 Task: Search one way flight ticket for 1 adult, 5 children, 2 infants in seat and 1 infant on lap in first from Hagerstown: Hagerstown Regional Airport (richard A. Henson Field) to Jacksonville: Albert J. Ellis Airport on 5-3-2023. Choice of flights is Royal air maroc. Number of bags: 1 checked bag. Price is upto 100000. Outbound departure time preference is 21:45.
Action: Mouse moved to (275, 394)
Screenshot: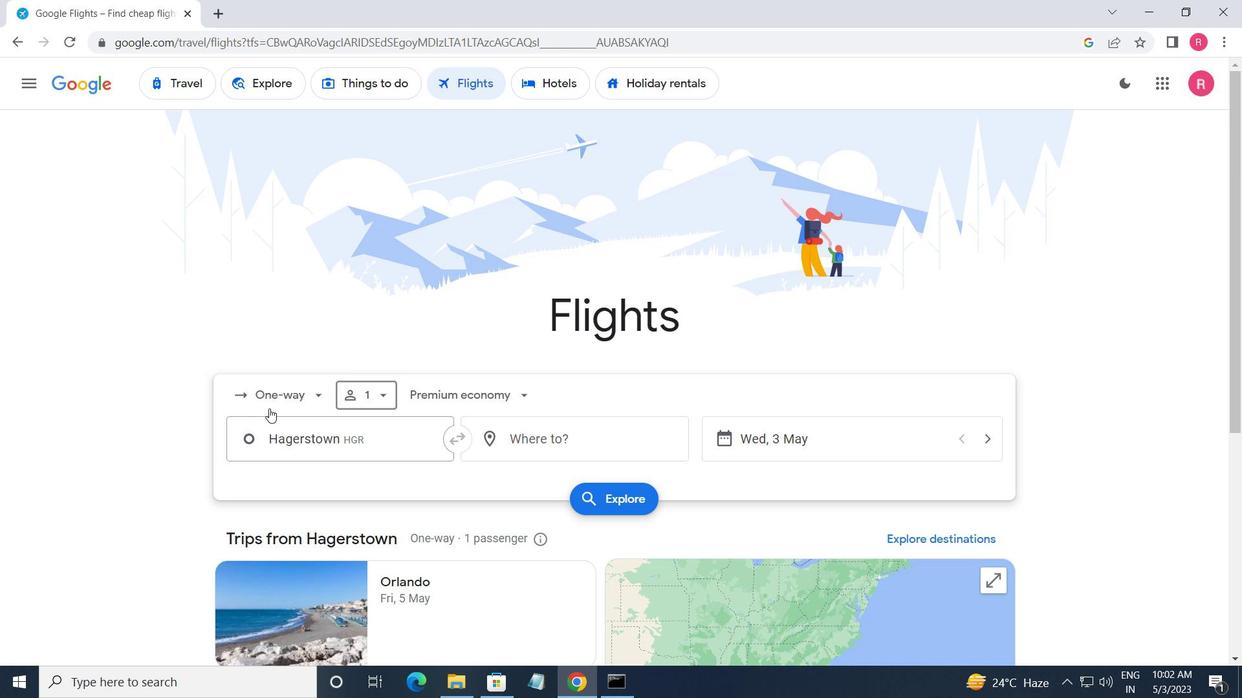 
Action: Mouse pressed left at (275, 394)
Screenshot: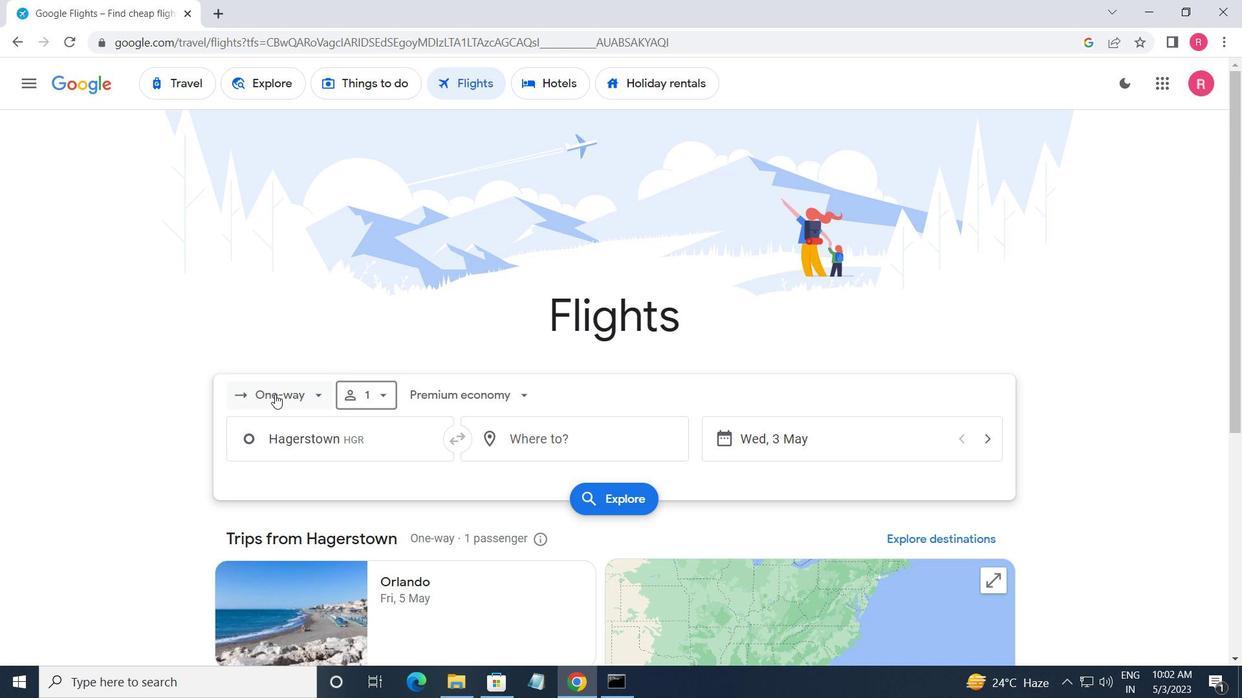 
Action: Mouse moved to (319, 471)
Screenshot: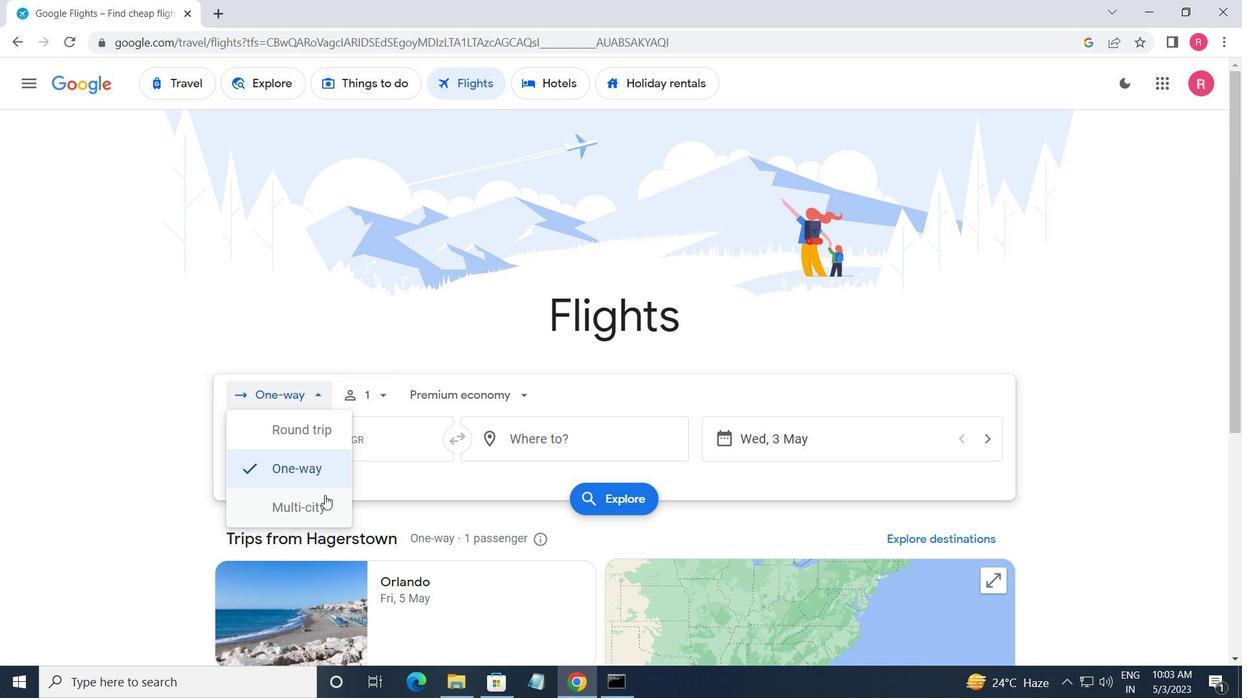 
Action: Mouse pressed left at (319, 471)
Screenshot: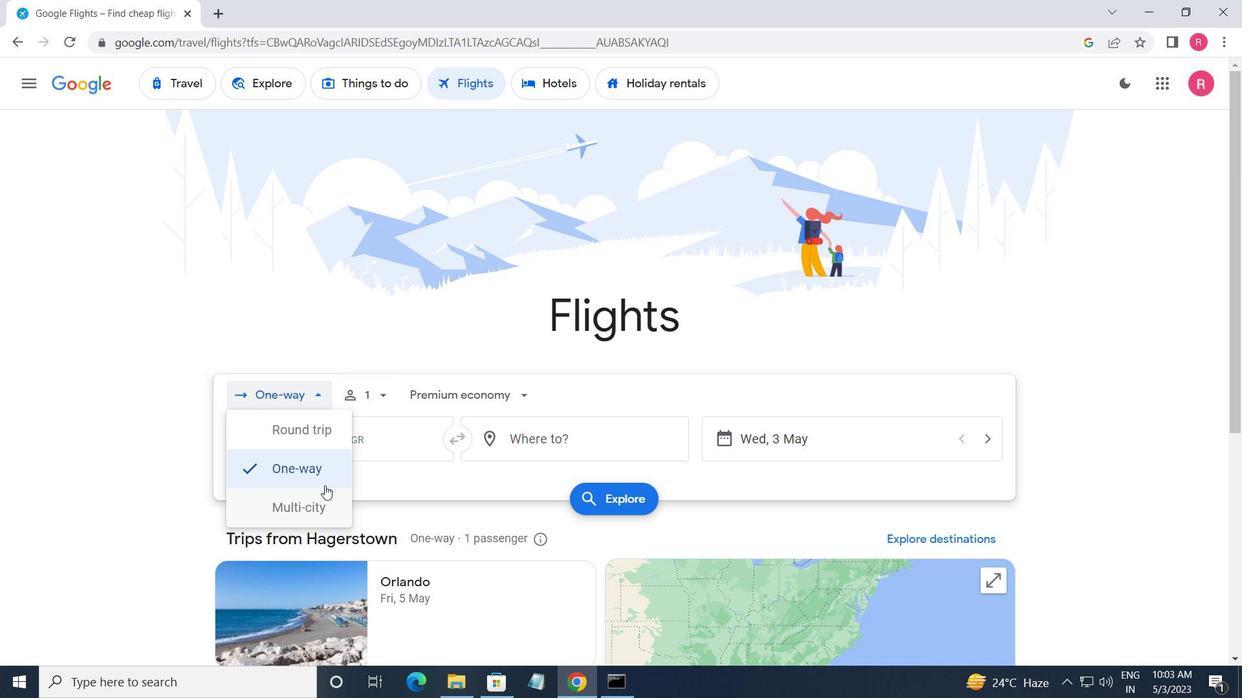 
Action: Mouse moved to (368, 408)
Screenshot: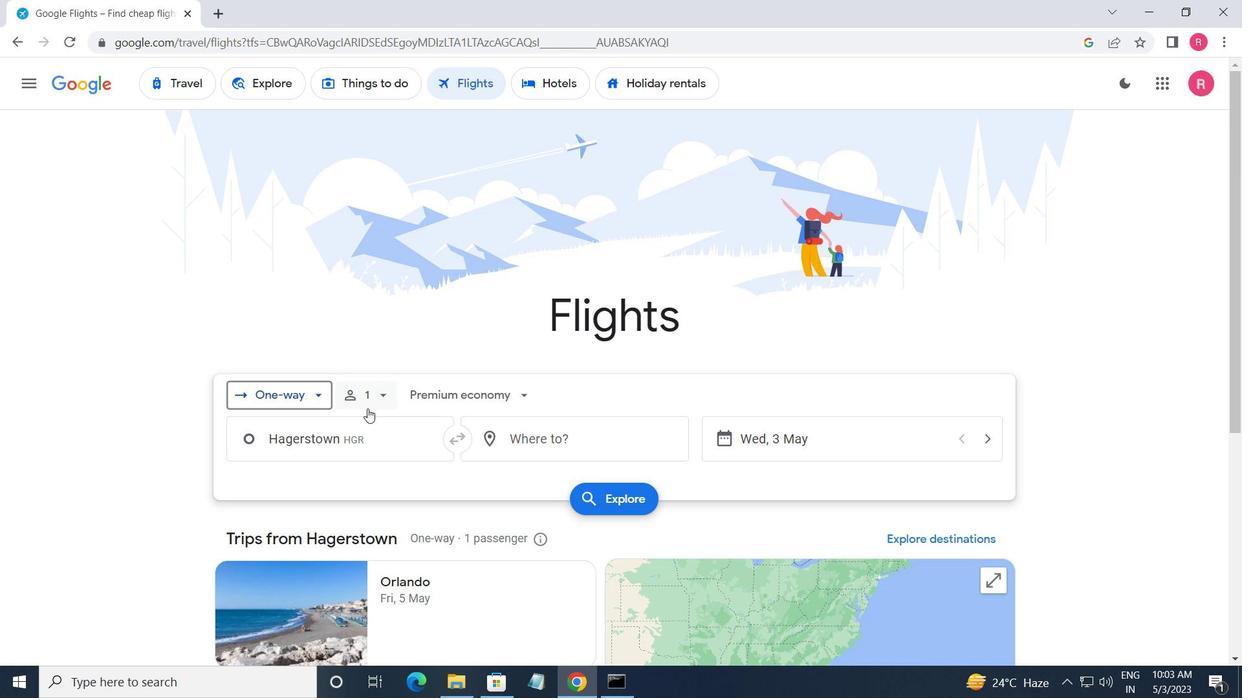 
Action: Mouse pressed left at (368, 408)
Screenshot: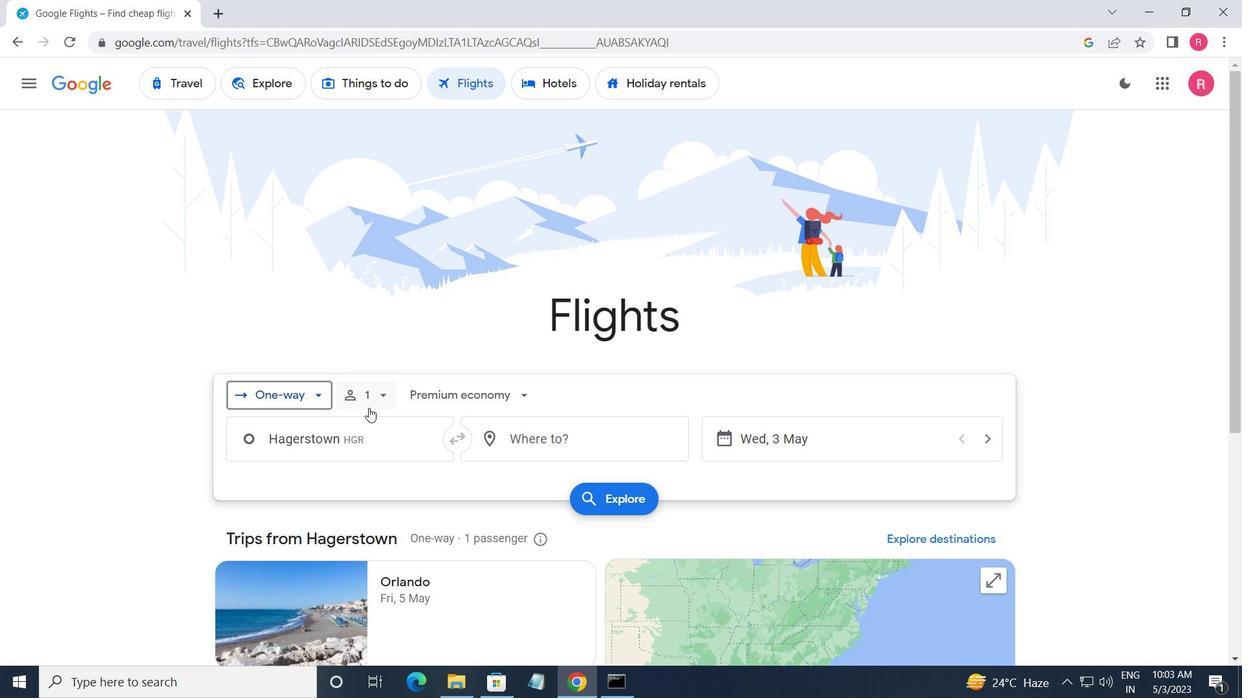 
Action: Mouse moved to (507, 483)
Screenshot: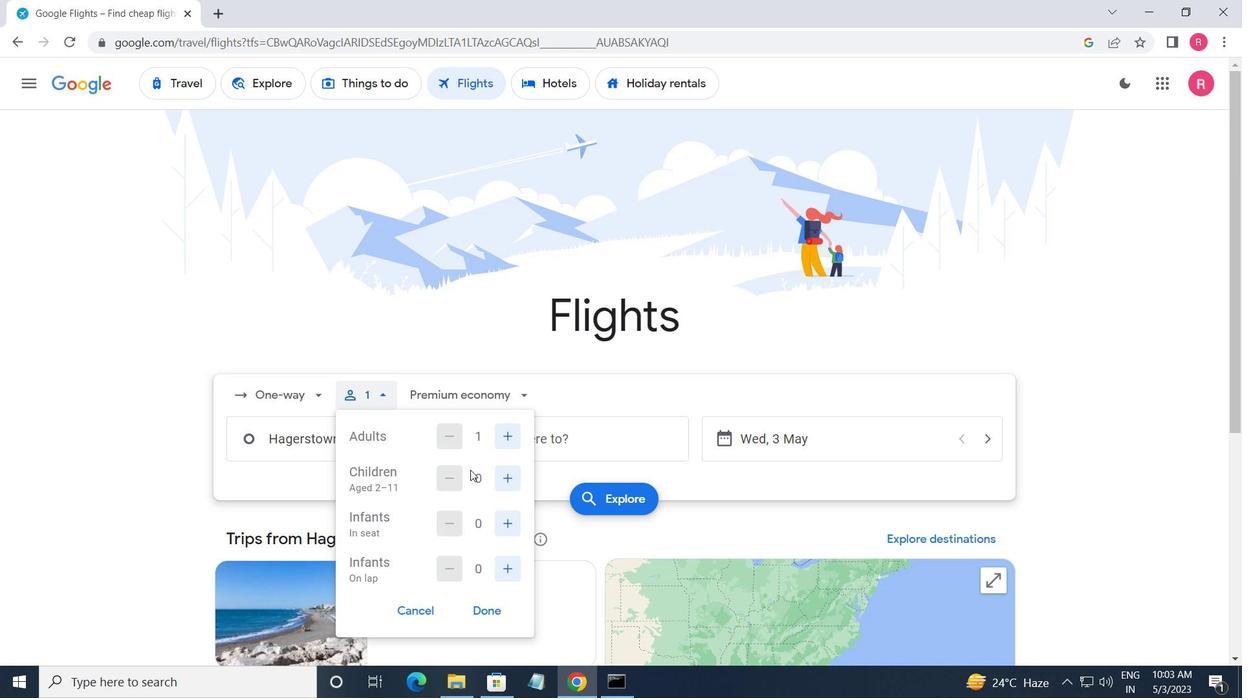 
Action: Mouse pressed left at (507, 483)
Screenshot: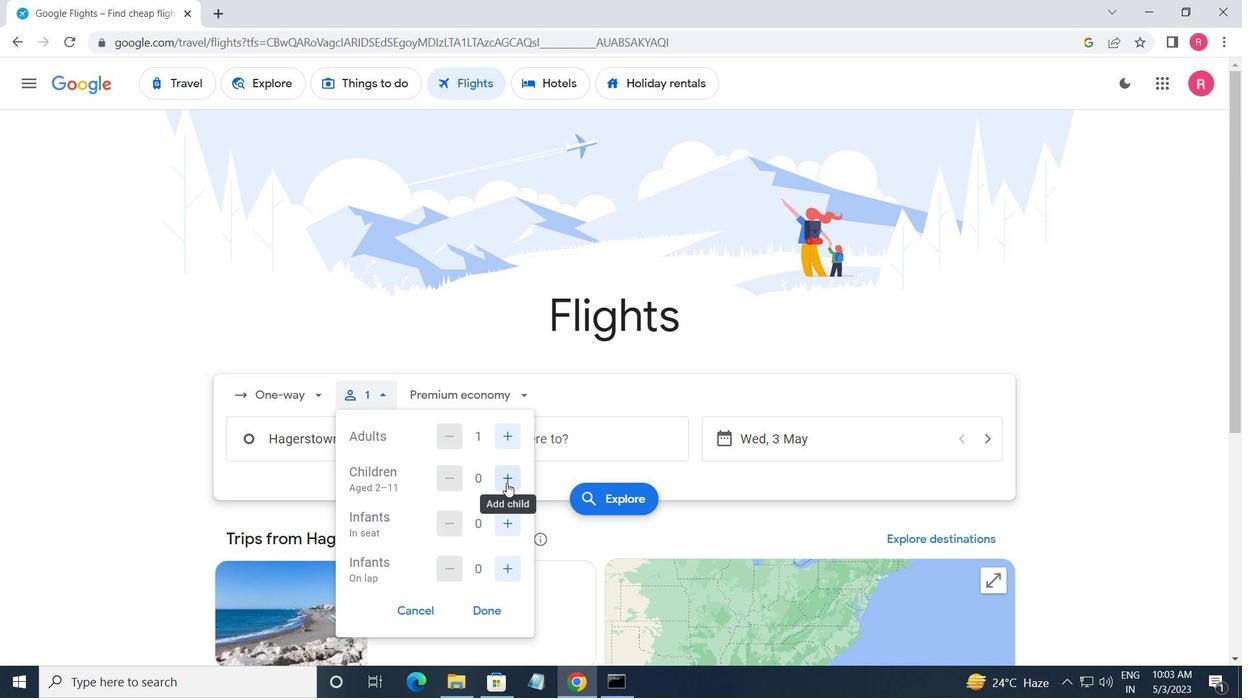 
Action: Mouse pressed left at (507, 483)
Screenshot: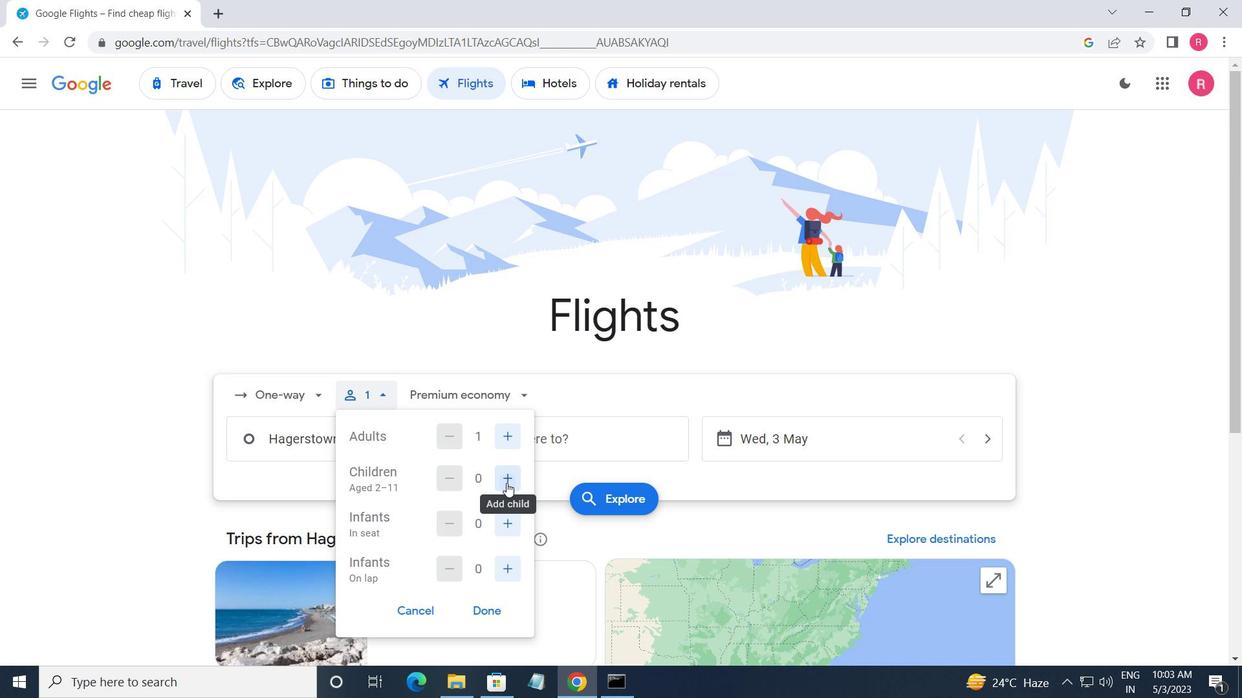 
Action: Mouse pressed left at (507, 483)
Screenshot: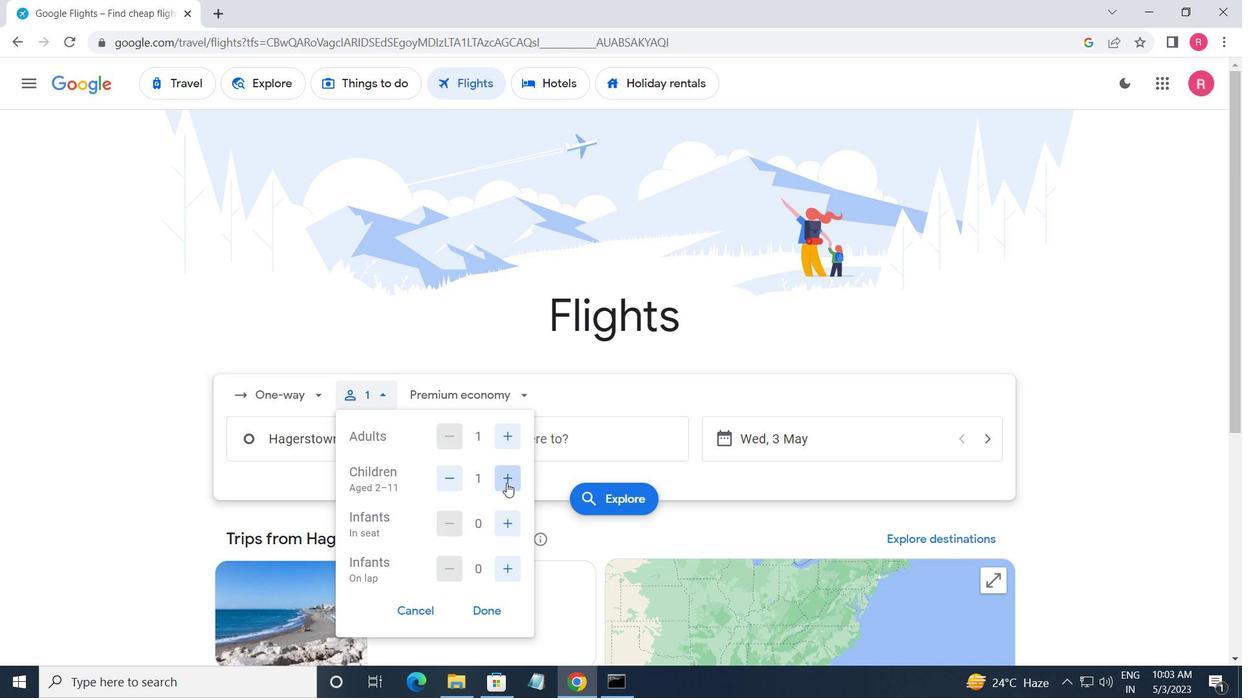 
Action: Mouse moved to (508, 483)
Screenshot: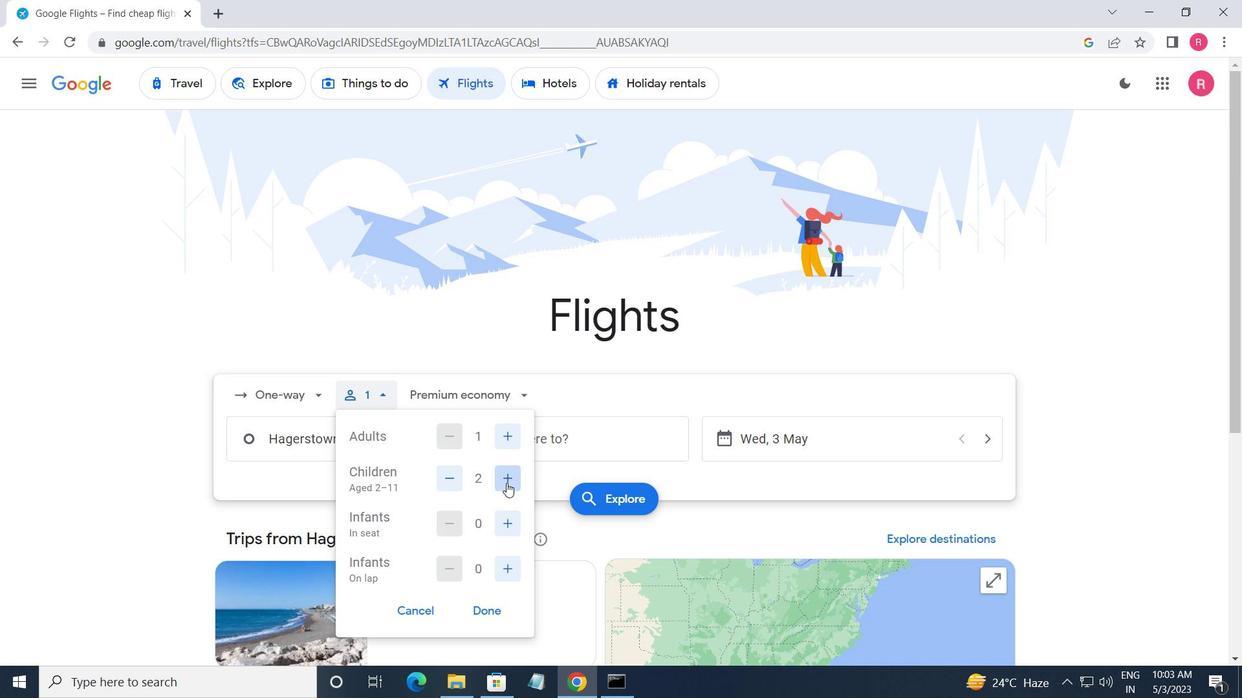 
Action: Mouse pressed left at (508, 483)
Screenshot: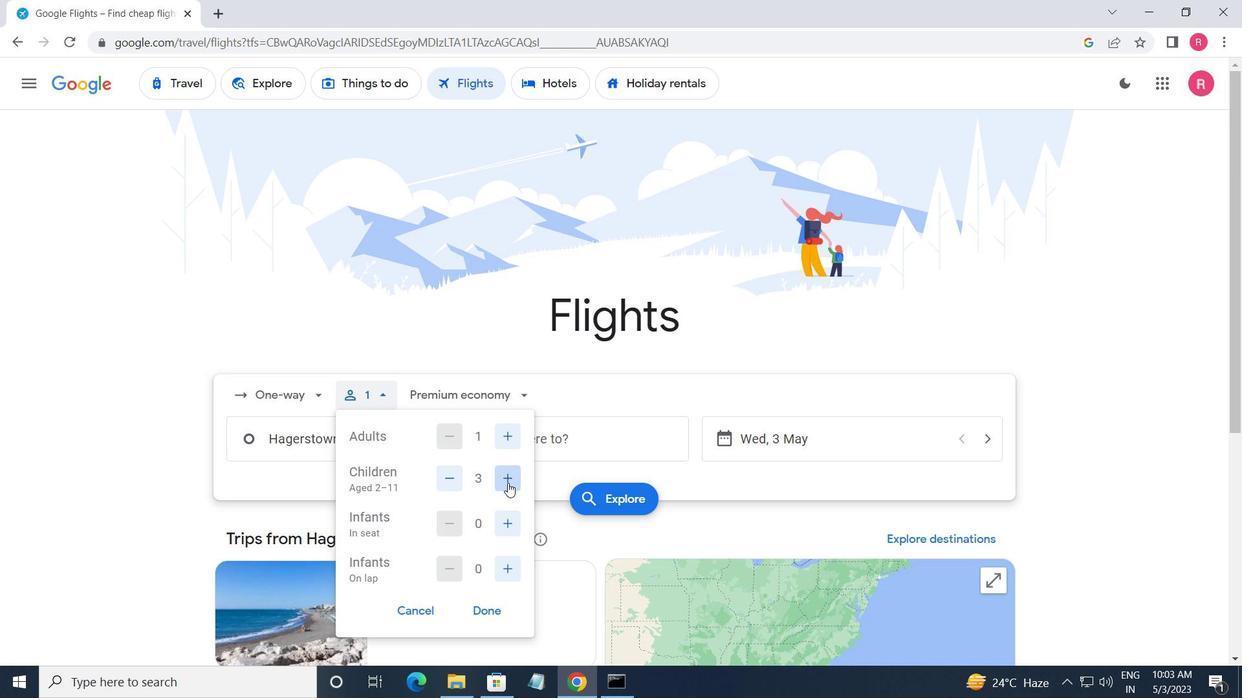 
Action: Mouse pressed left at (508, 483)
Screenshot: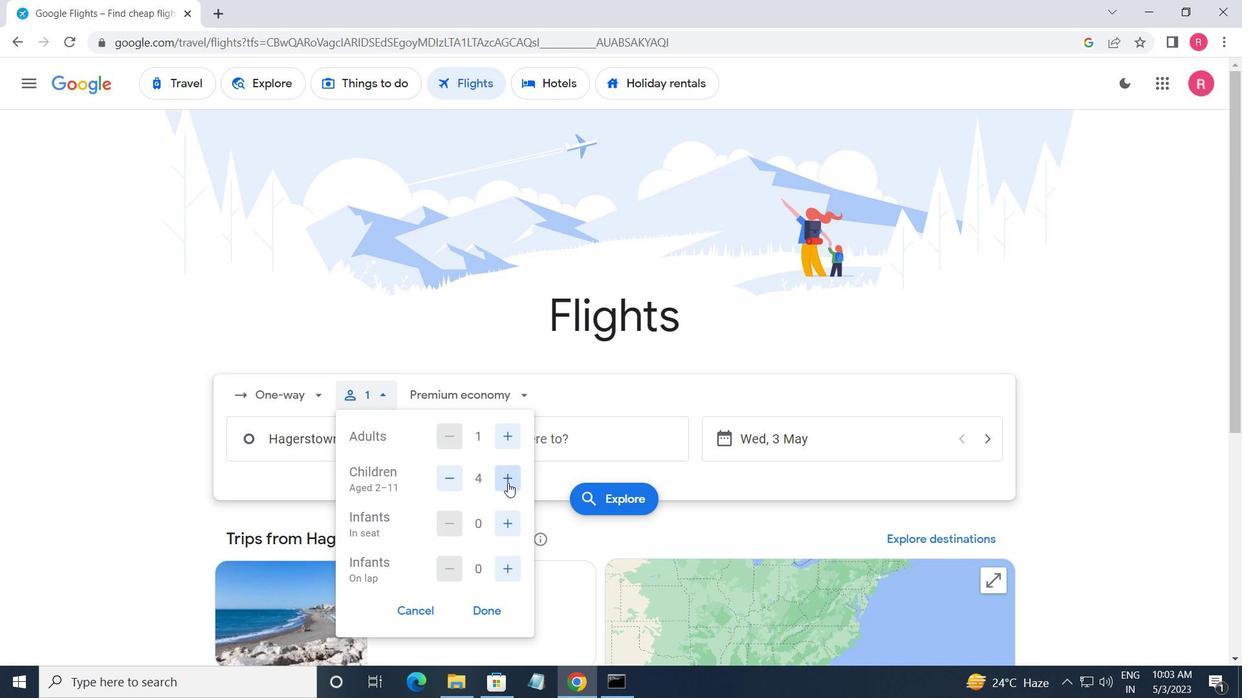
Action: Mouse moved to (511, 517)
Screenshot: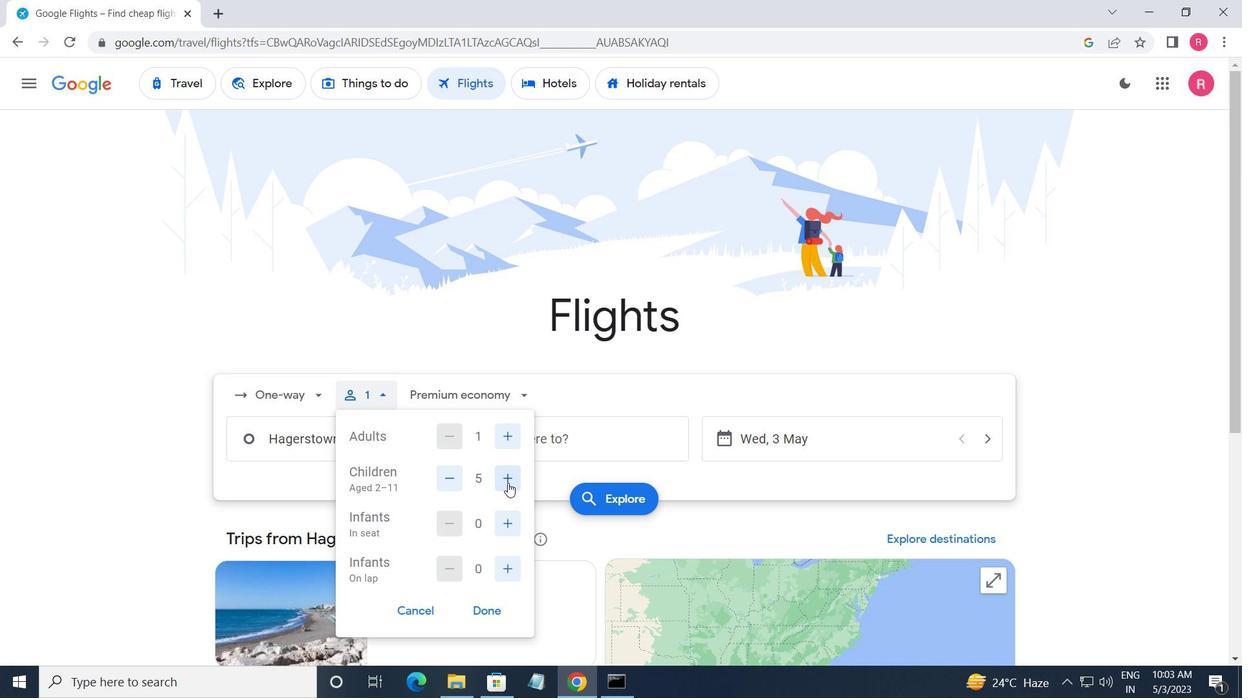 
Action: Mouse pressed left at (511, 517)
Screenshot: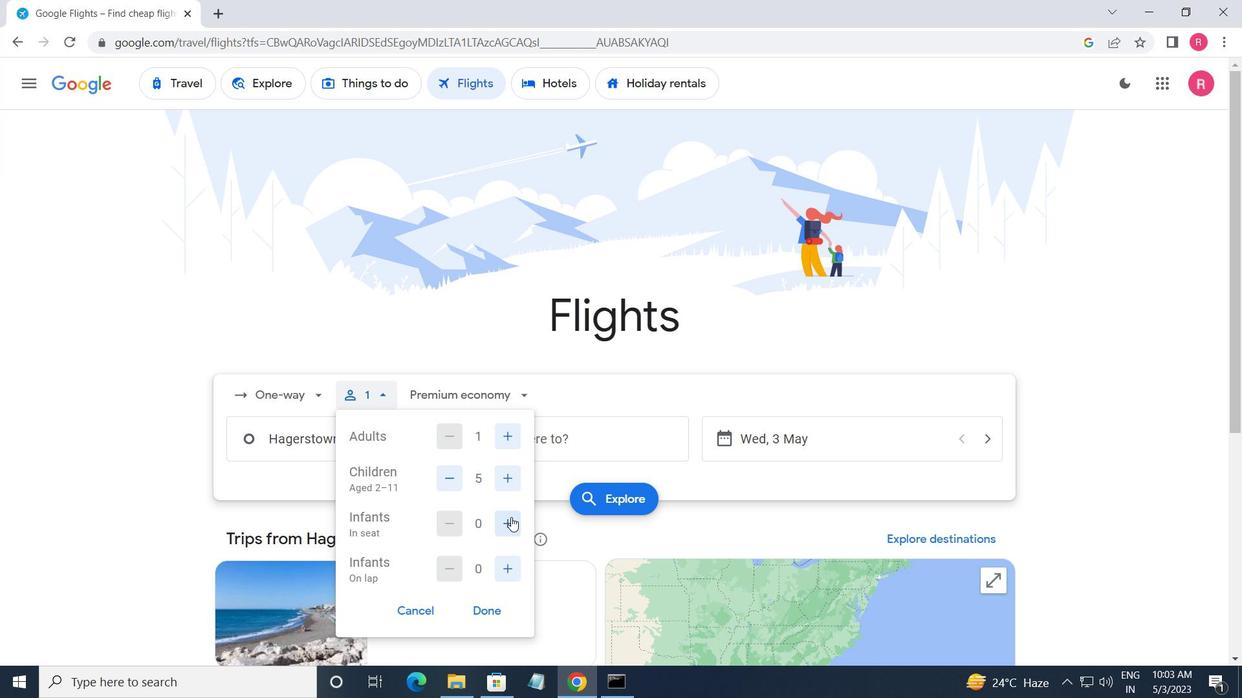 
Action: Mouse moved to (514, 521)
Screenshot: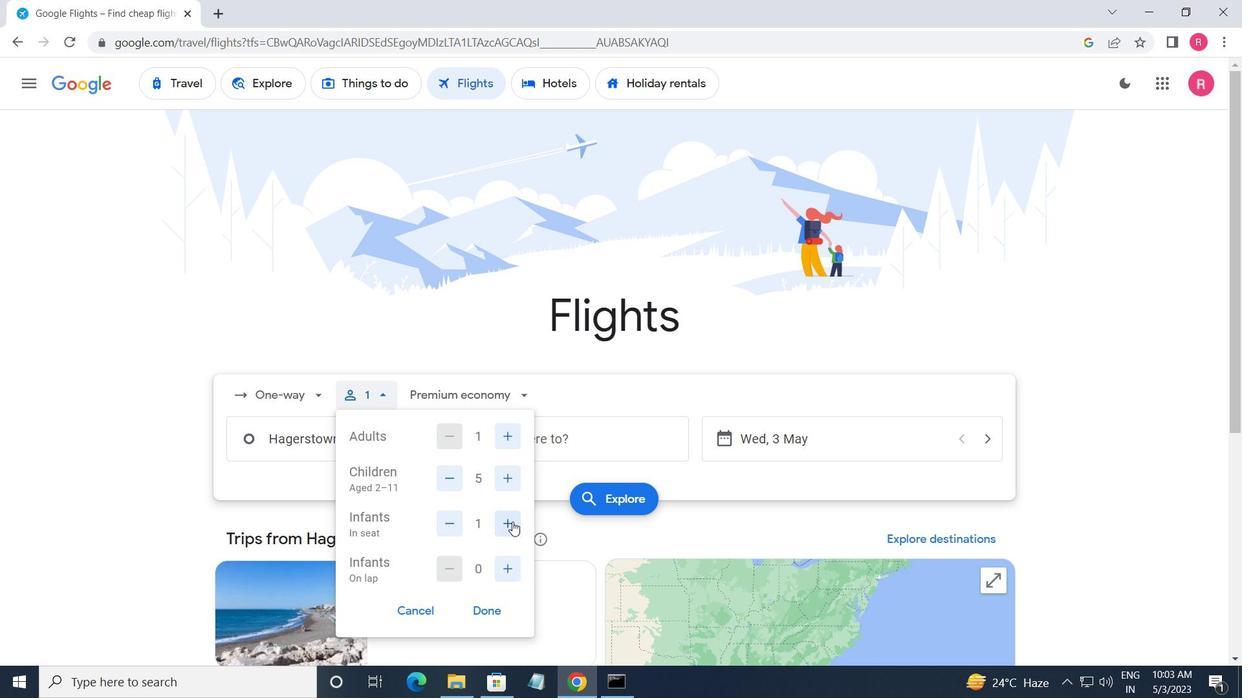 
Action: Mouse pressed left at (514, 521)
Screenshot: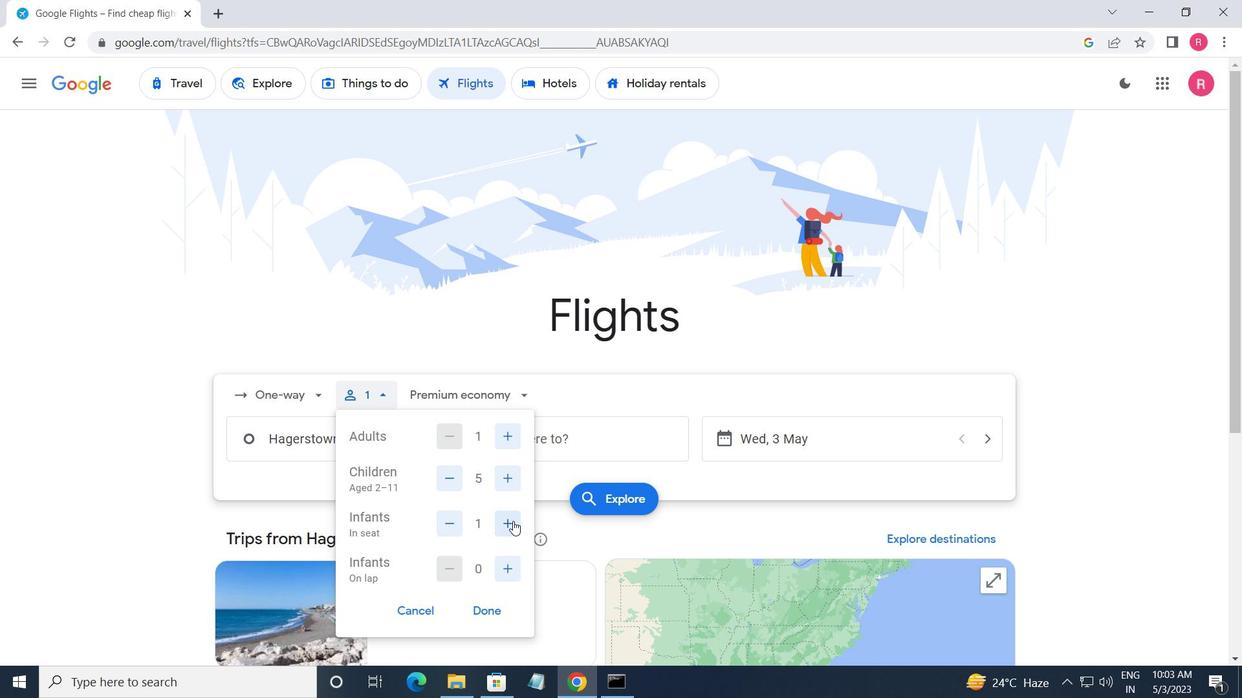 
Action: Mouse moved to (517, 571)
Screenshot: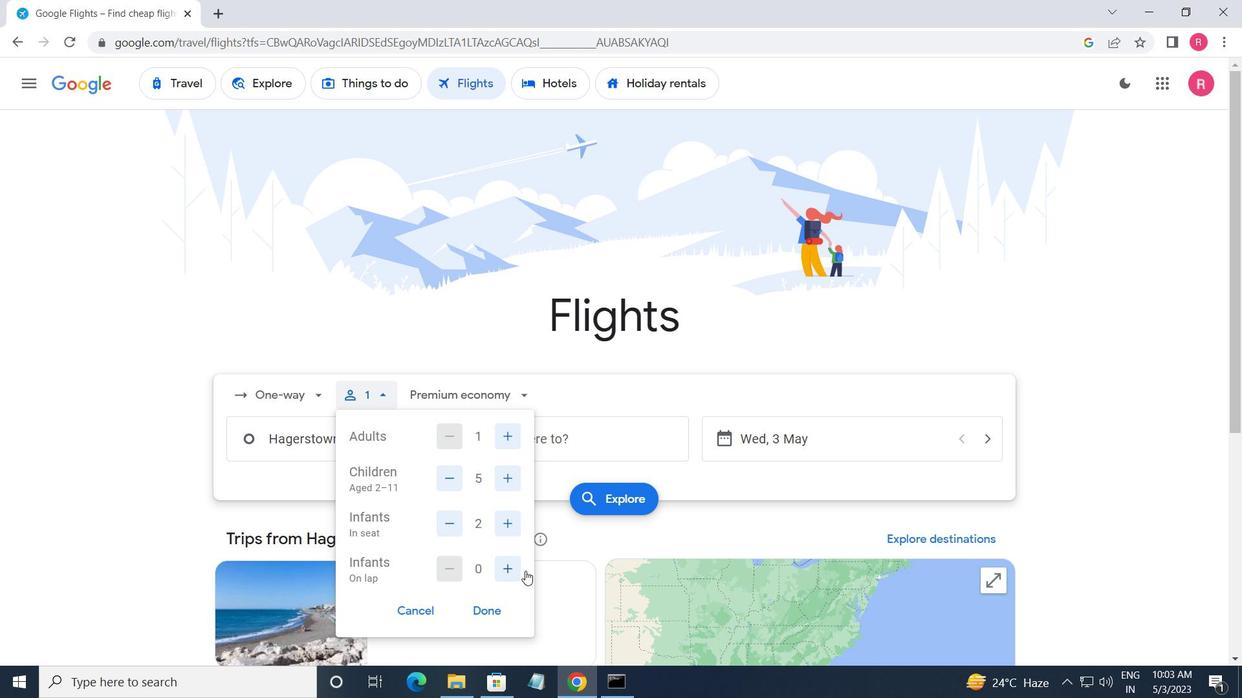 
Action: Mouse pressed left at (517, 571)
Screenshot: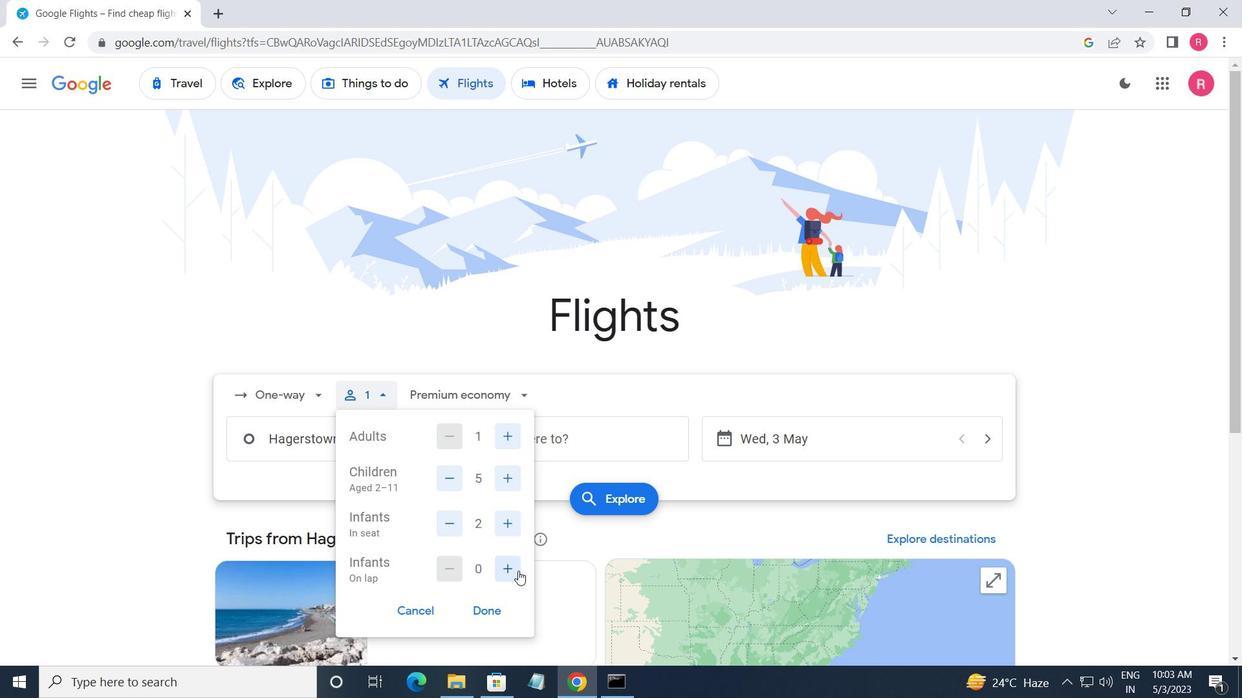 
Action: Mouse moved to (443, 563)
Screenshot: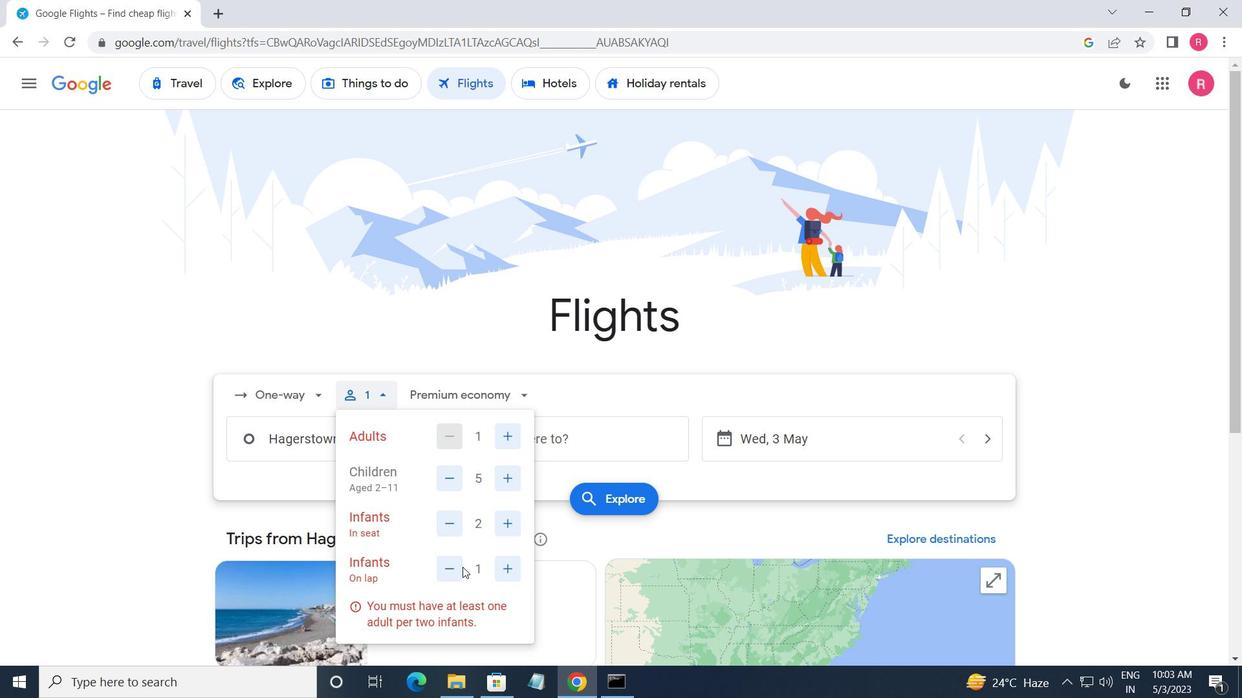 
Action: Mouse pressed left at (443, 563)
Screenshot: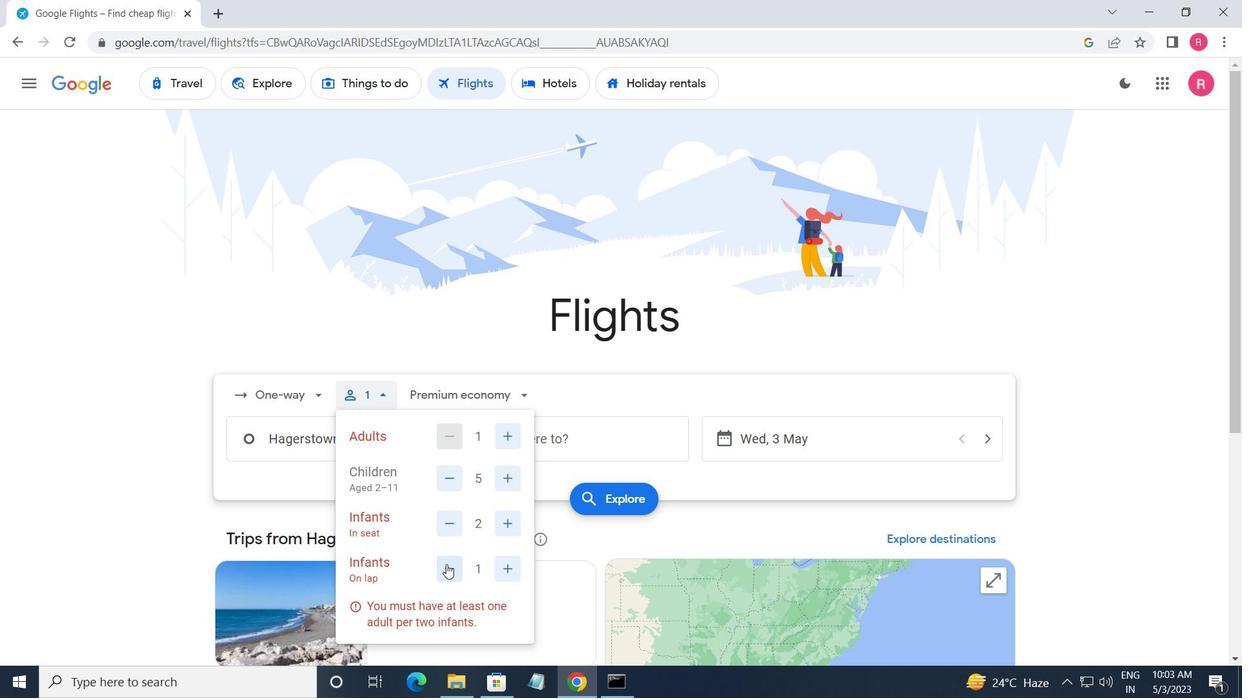 
Action: Mouse moved to (480, 612)
Screenshot: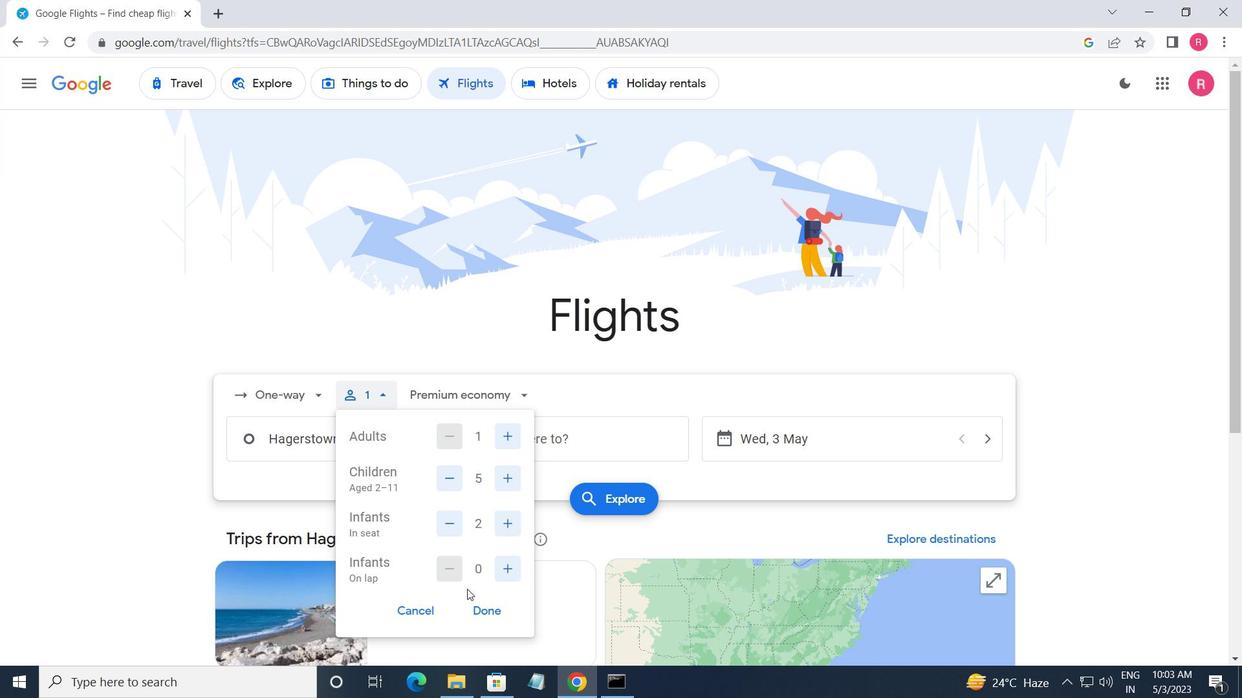 
Action: Mouse pressed left at (480, 612)
Screenshot: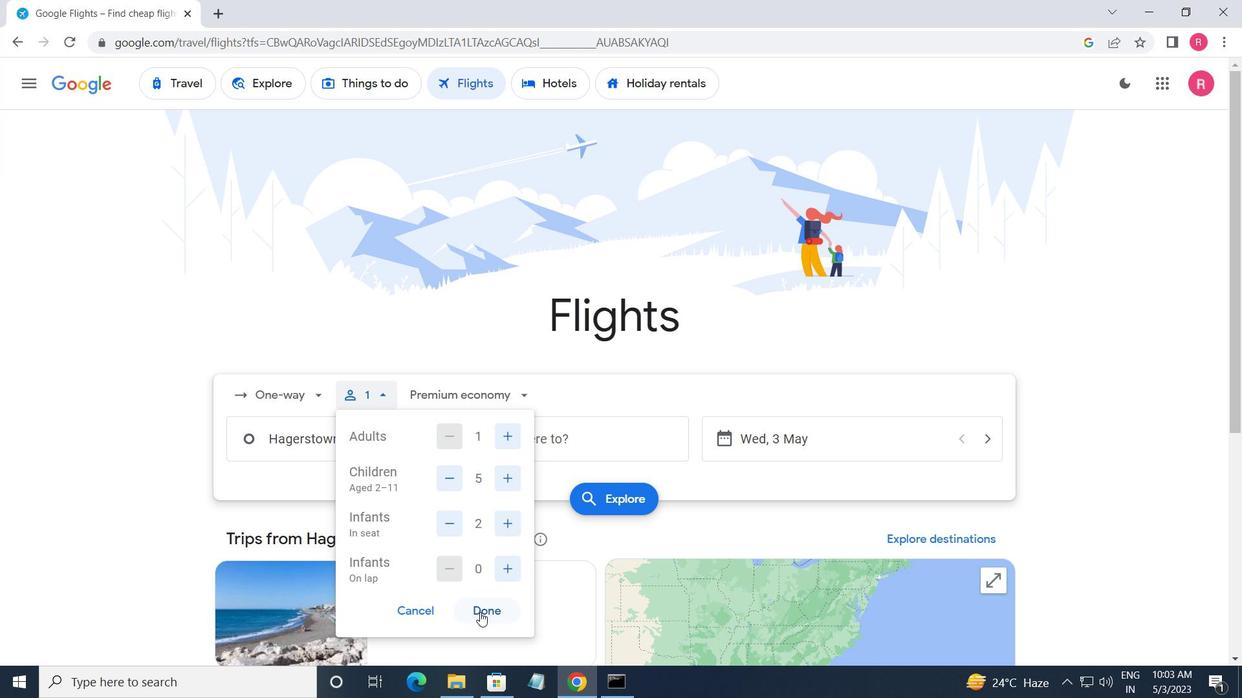 
Action: Mouse moved to (453, 403)
Screenshot: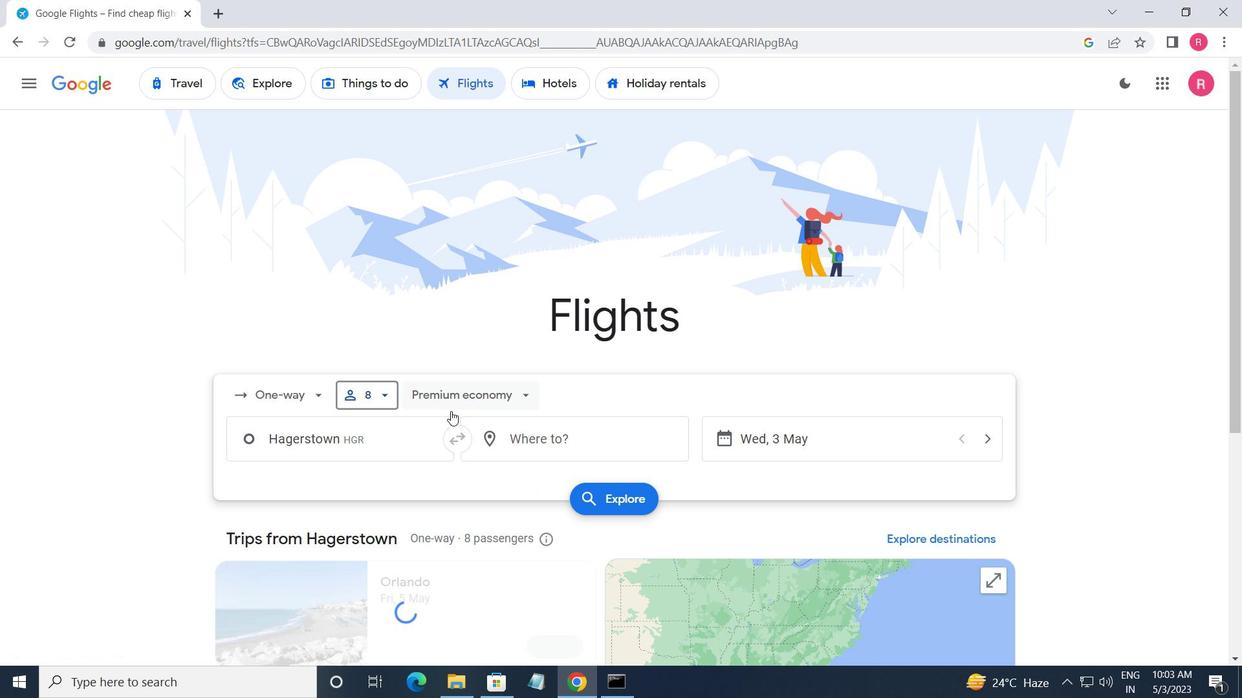 
Action: Mouse pressed left at (453, 403)
Screenshot: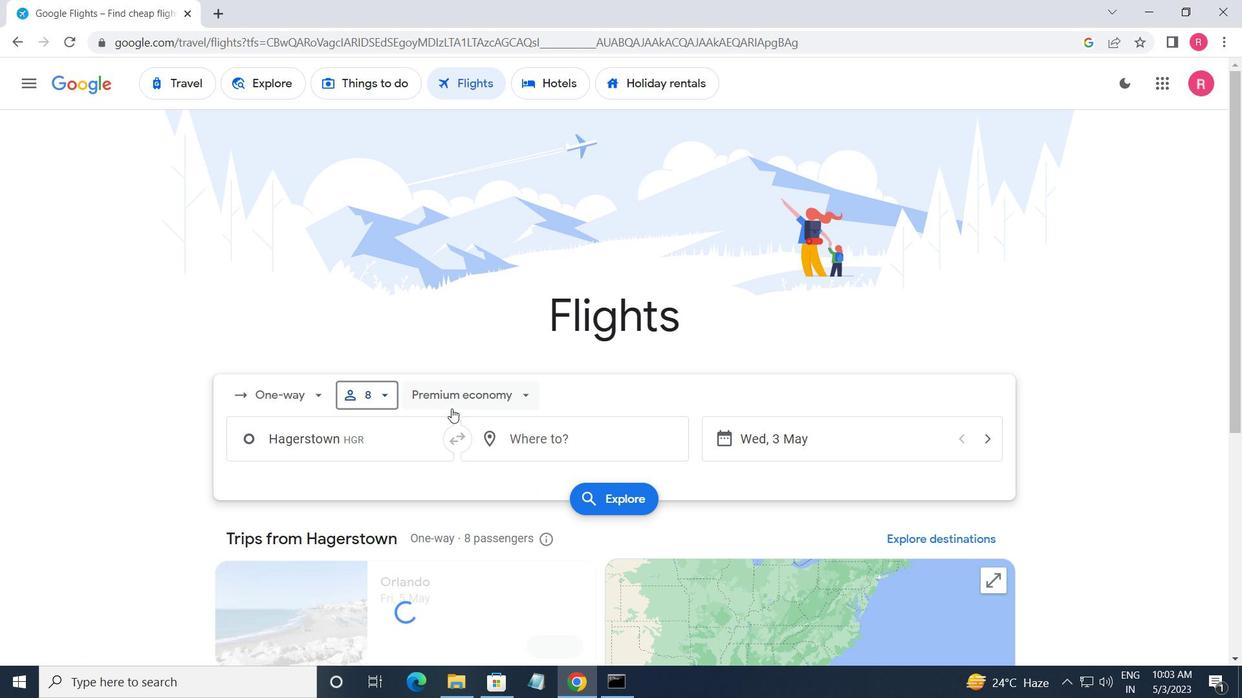 
Action: Mouse moved to (473, 544)
Screenshot: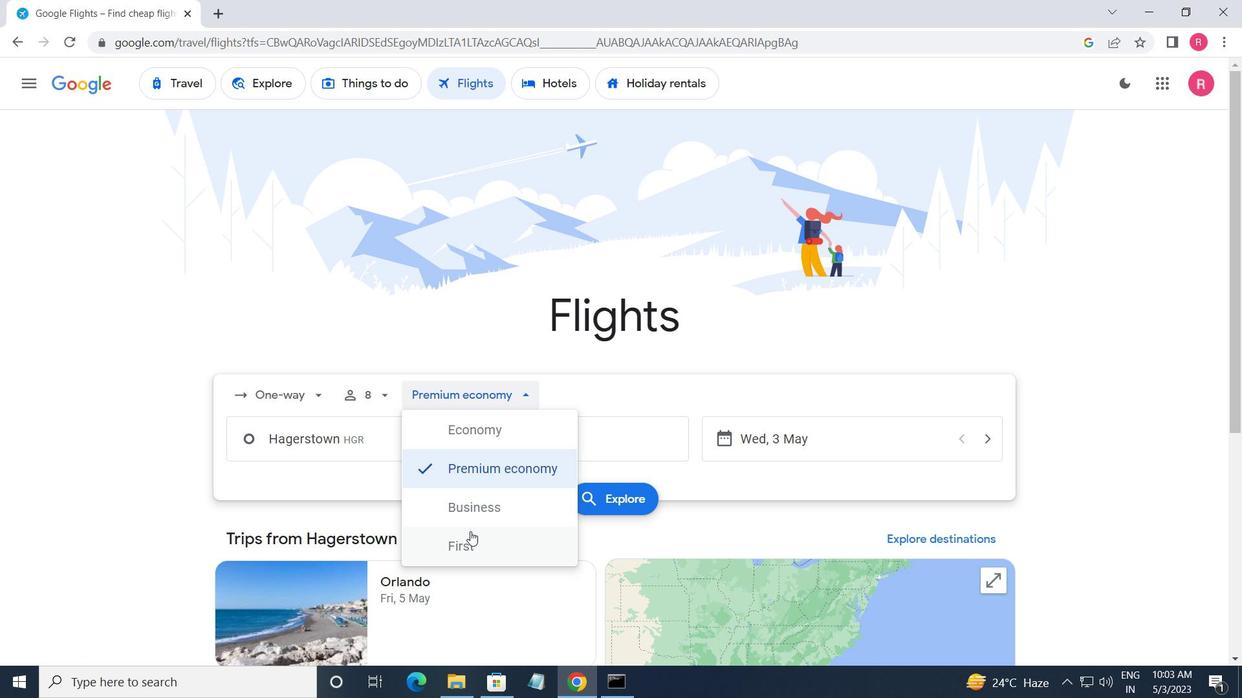 
Action: Mouse pressed left at (473, 544)
Screenshot: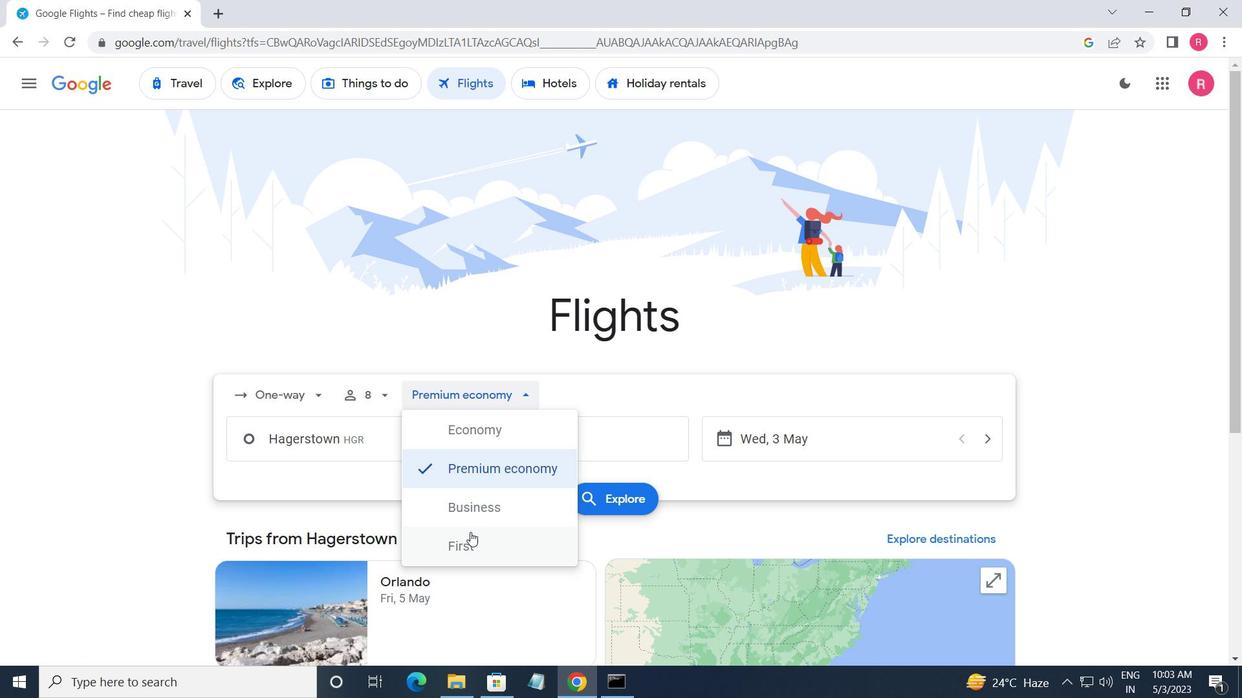 
Action: Mouse moved to (392, 443)
Screenshot: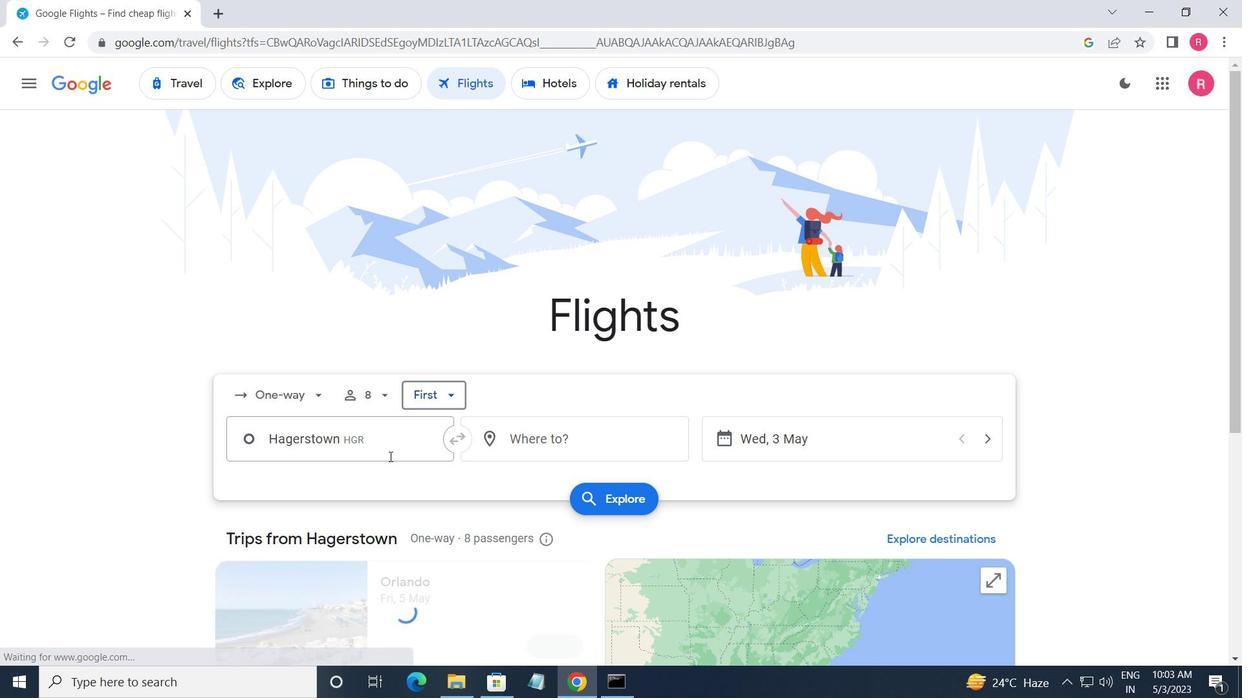 
Action: Mouse pressed left at (392, 443)
Screenshot: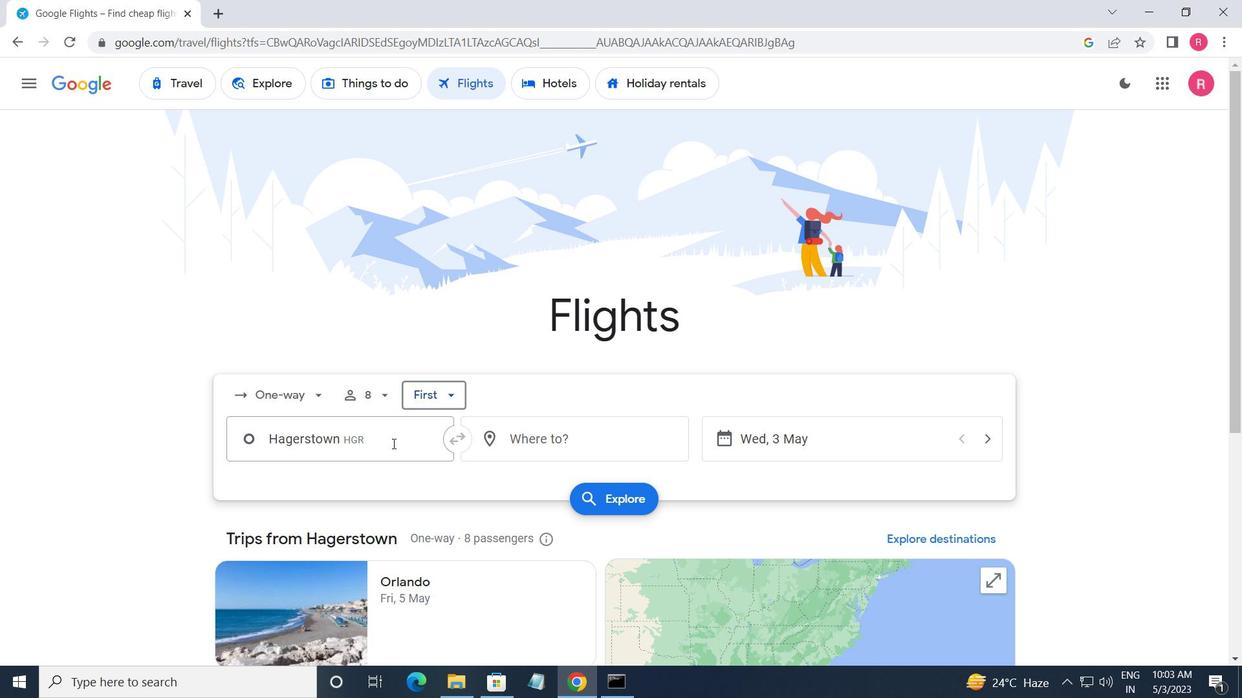 
Action: Mouse moved to (422, 577)
Screenshot: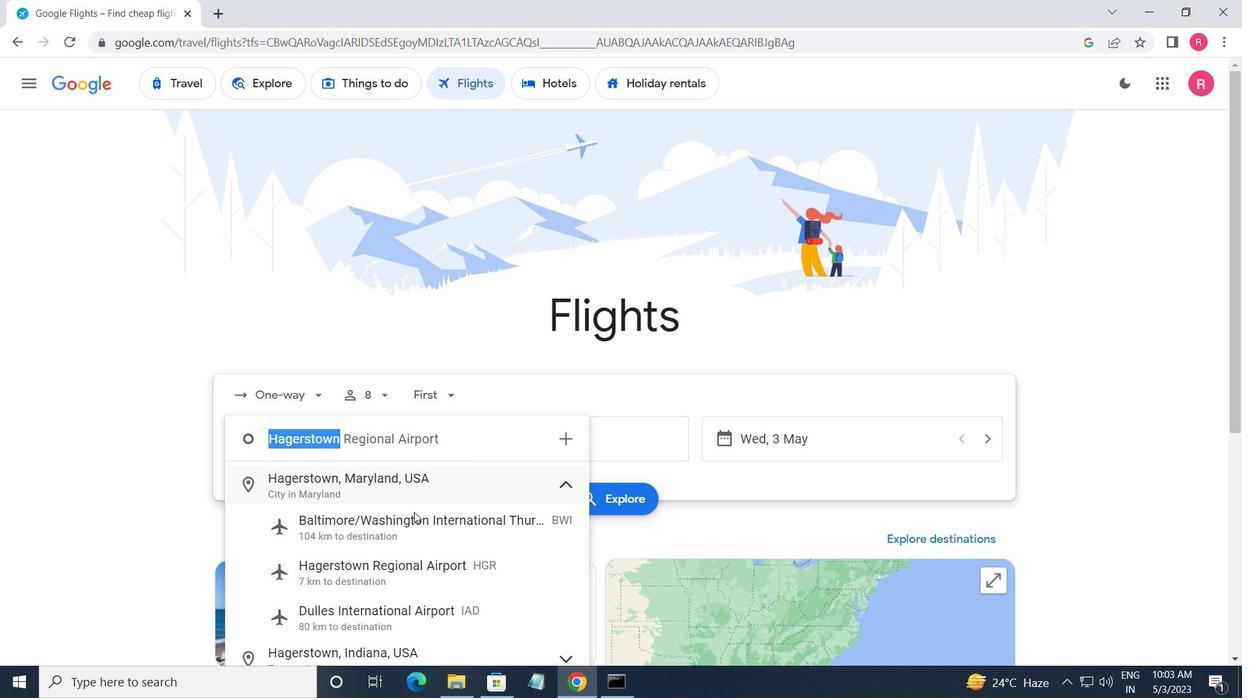 
Action: Mouse pressed left at (422, 577)
Screenshot: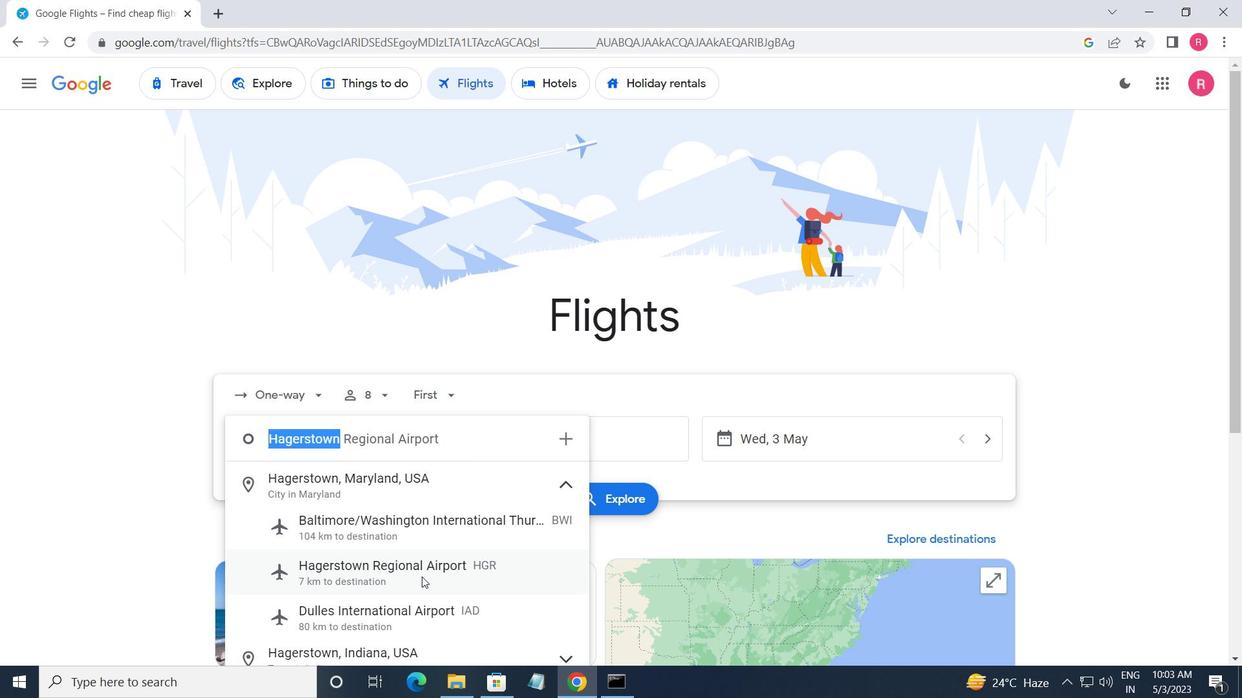 
Action: Mouse moved to (590, 457)
Screenshot: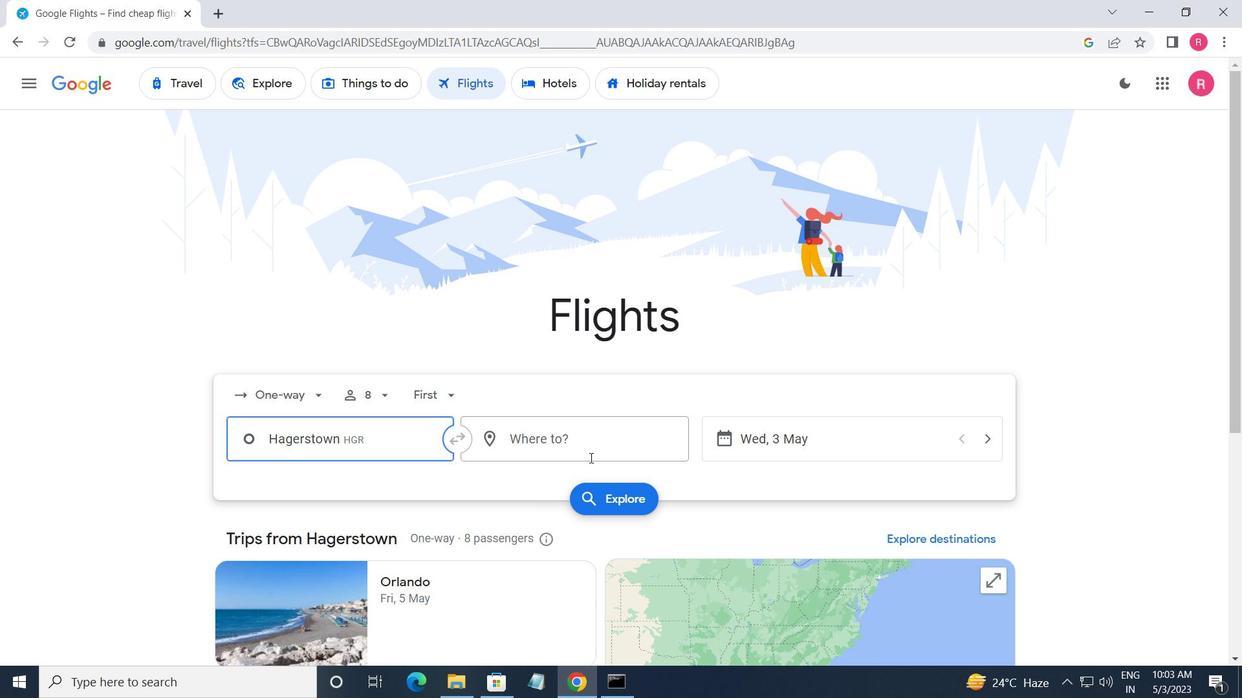 
Action: Mouse pressed left at (590, 457)
Screenshot: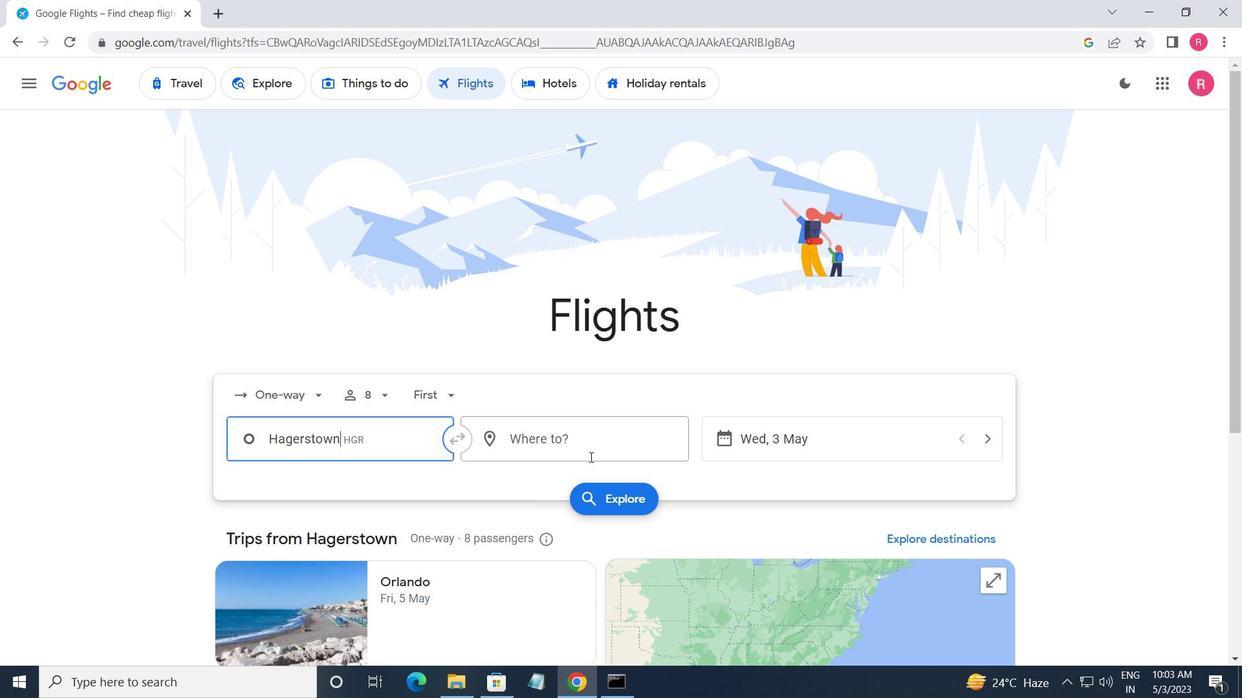 
Action: Mouse moved to (553, 605)
Screenshot: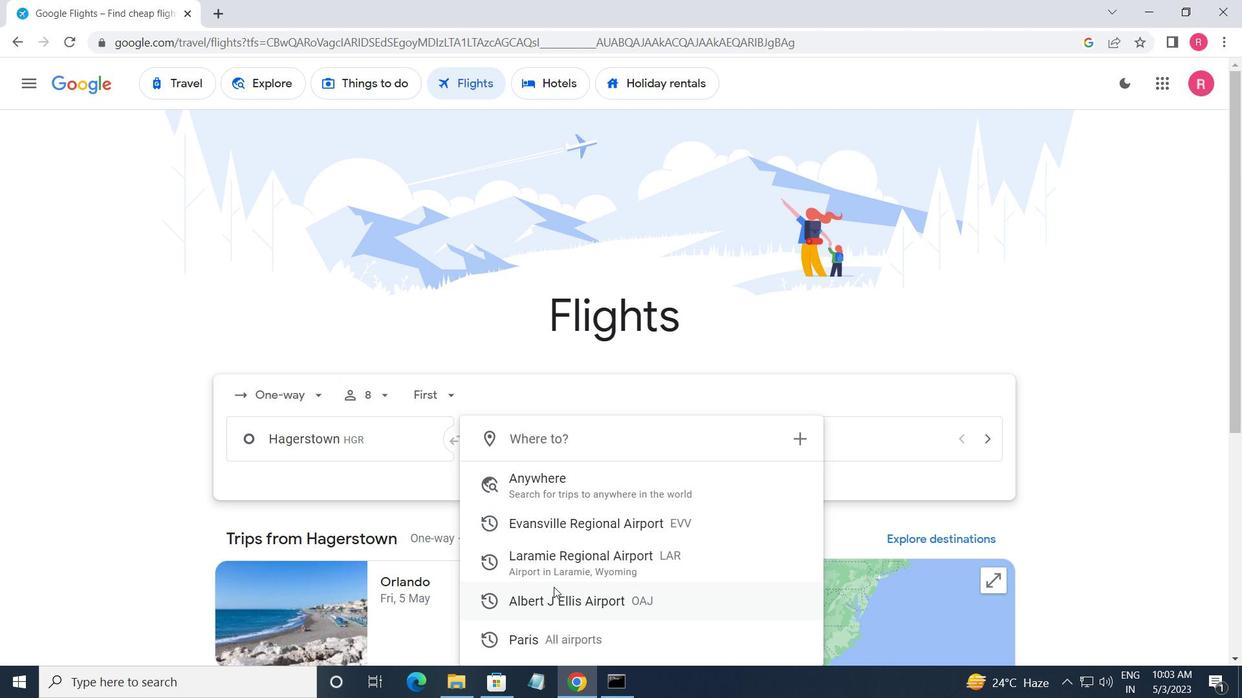 
Action: Mouse pressed left at (553, 605)
Screenshot: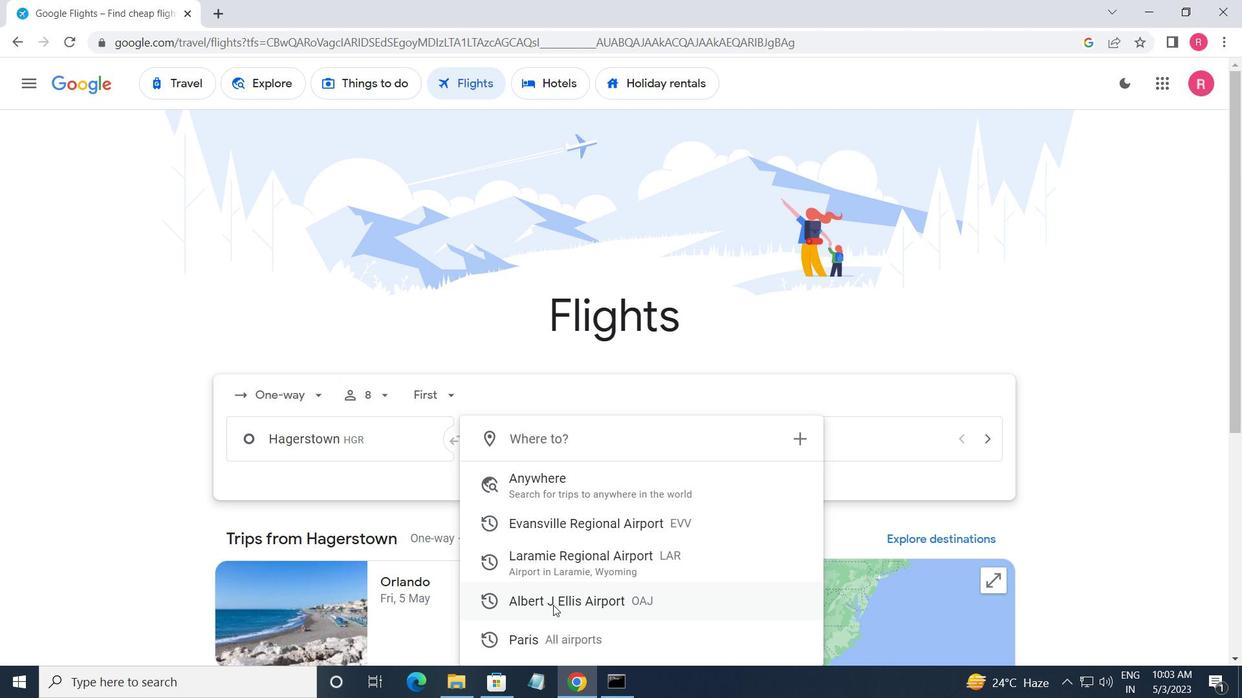 
Action: Mouse moved to (827, 440)
Screenshot: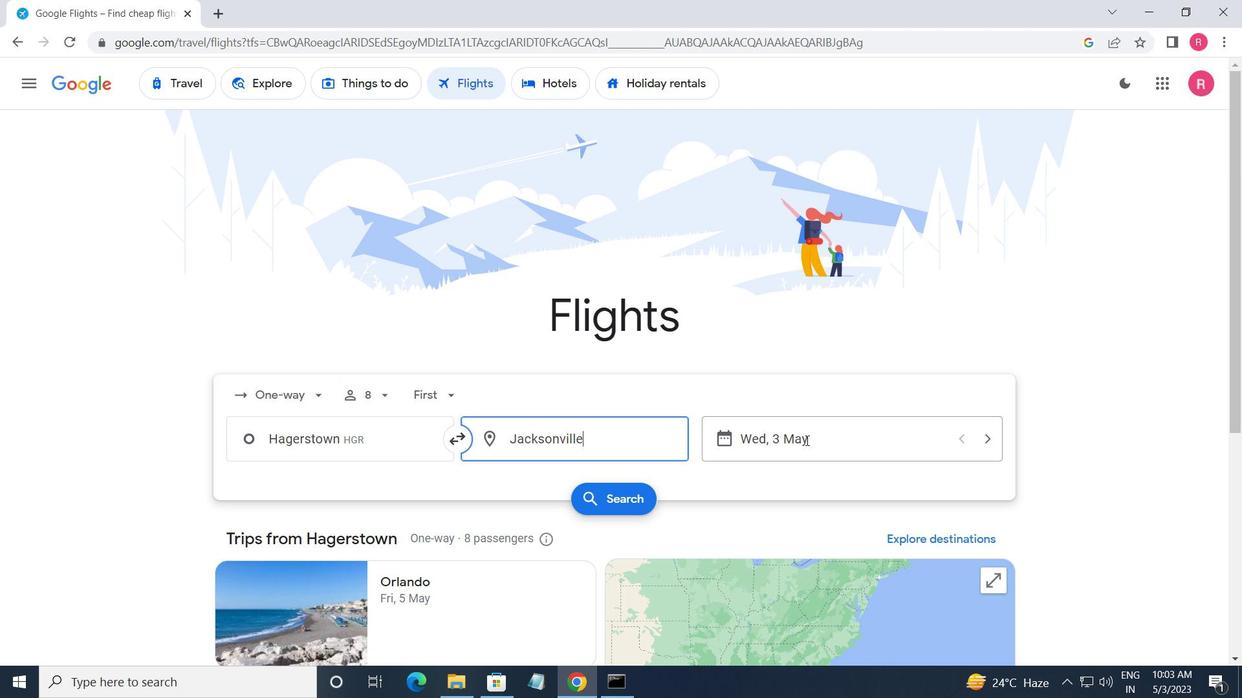 
Action: Mouse pressed left at (827, 440)
Screenshot: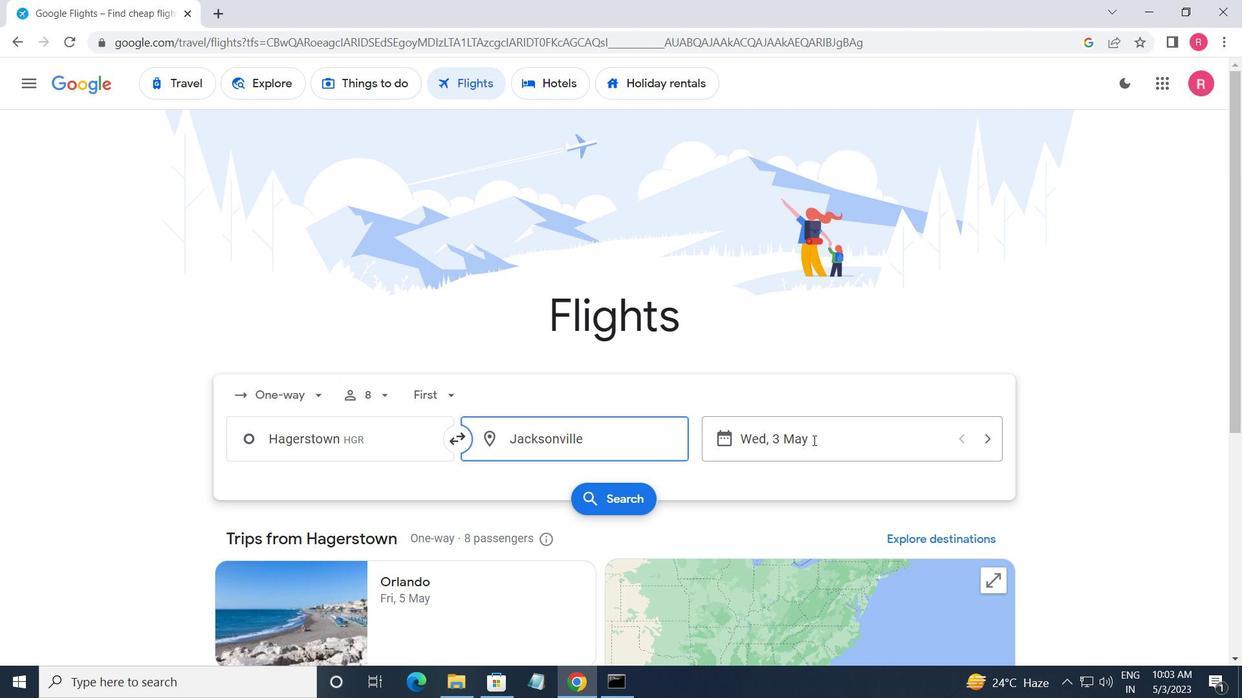 
Action: Mouse moved to (539, 383)
Screenshot: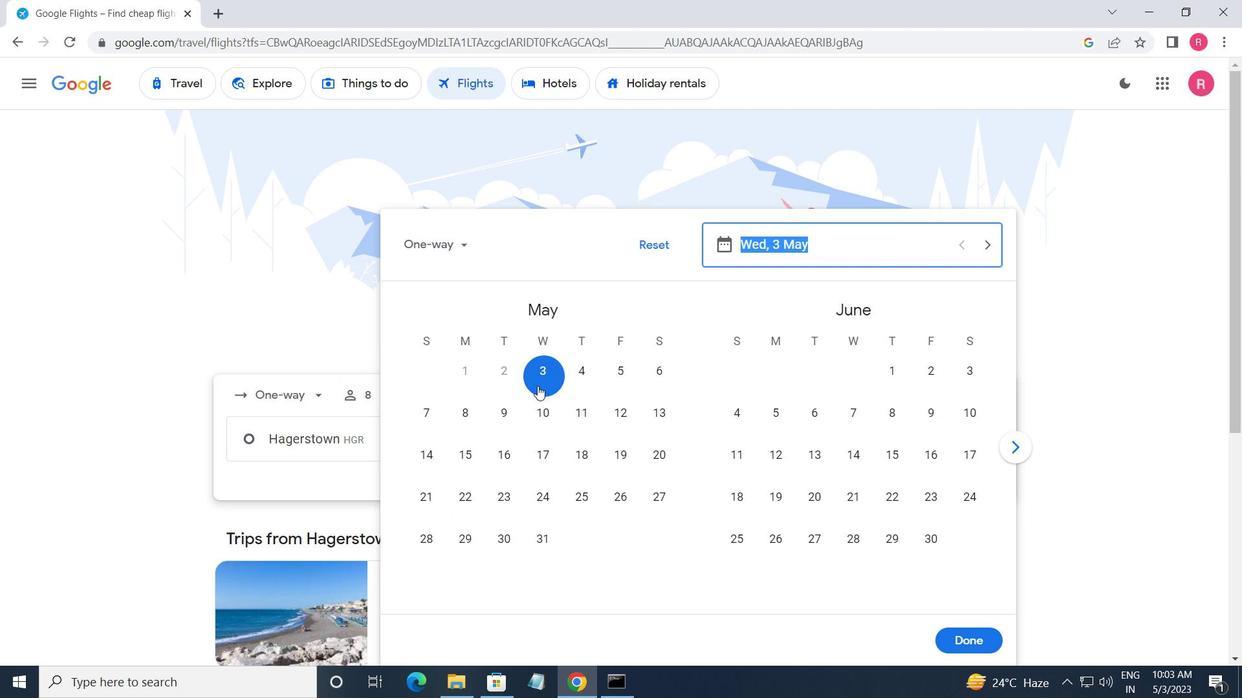 
Action: Mouse pressed left at (539, 383)
Screenshot: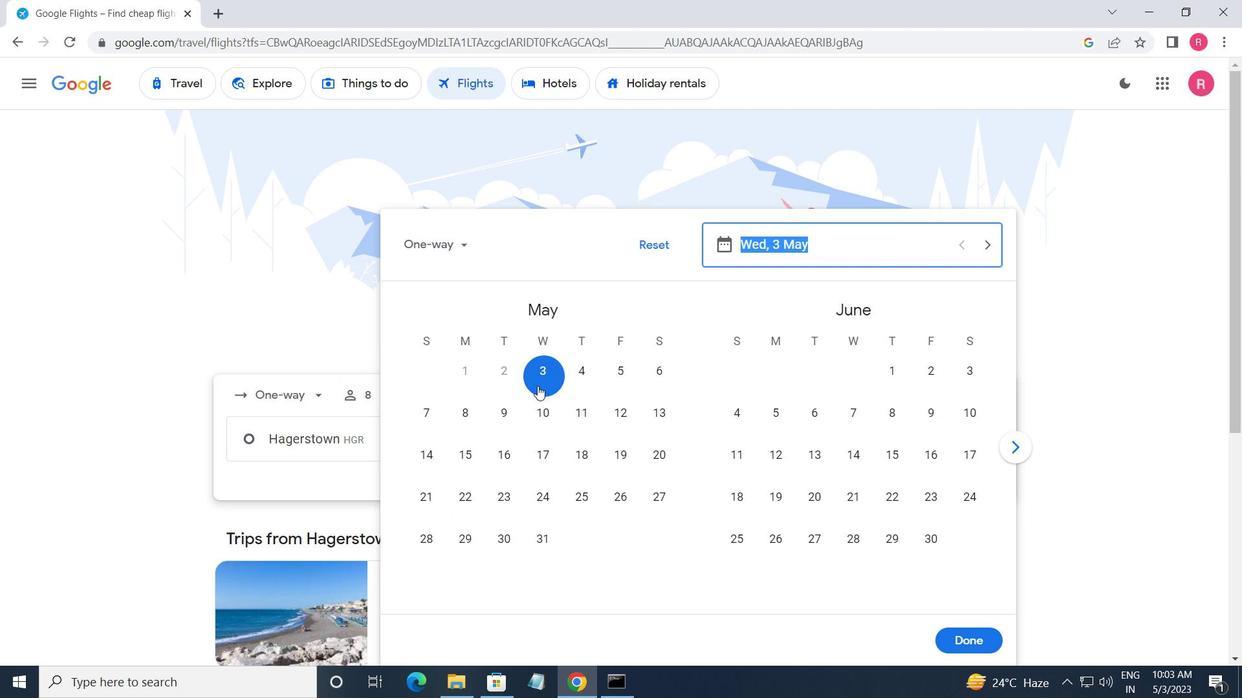 
Action: Mouse moved to (958, 638)
Screenshot: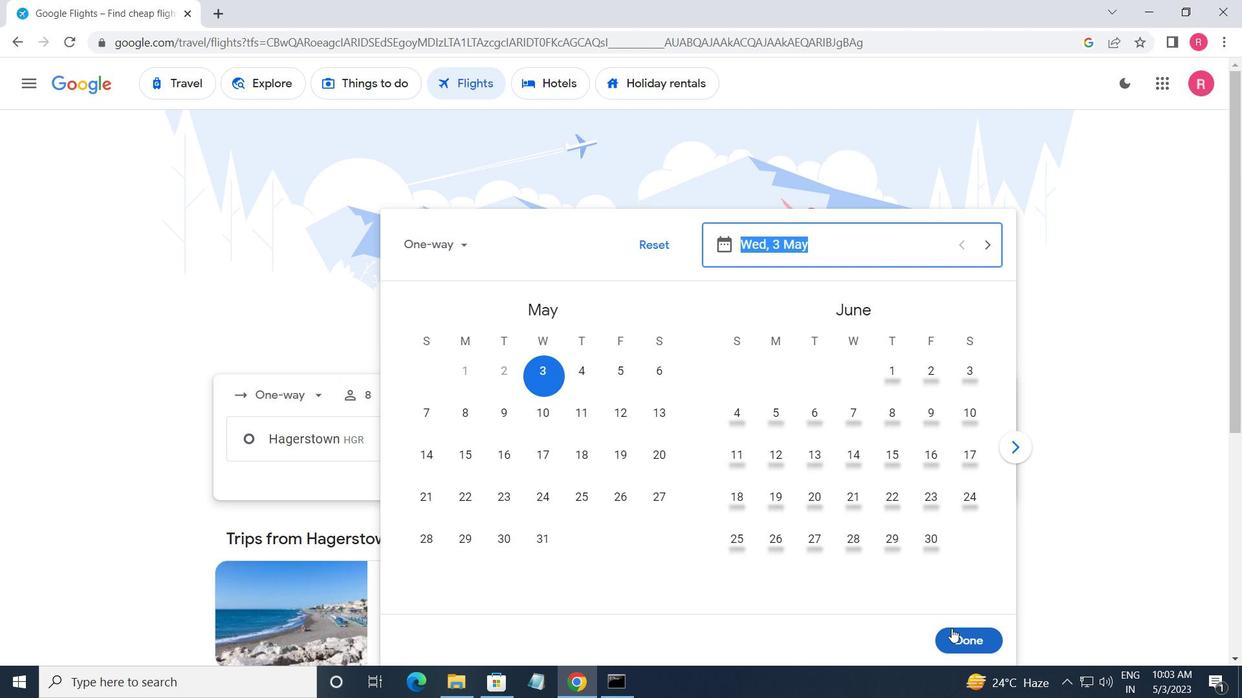 
Action: Mouse pressed left at (958, 638)
Screenshot: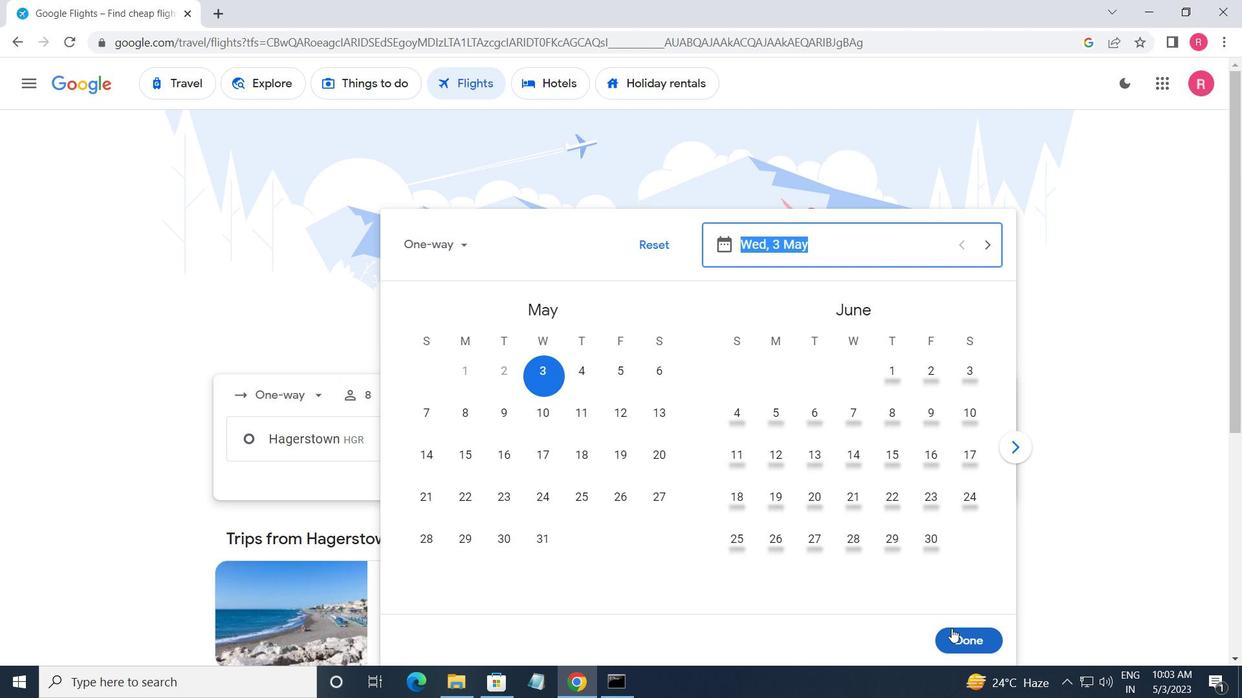 
Action: Mouse moved to (594, 498)
Screenshot: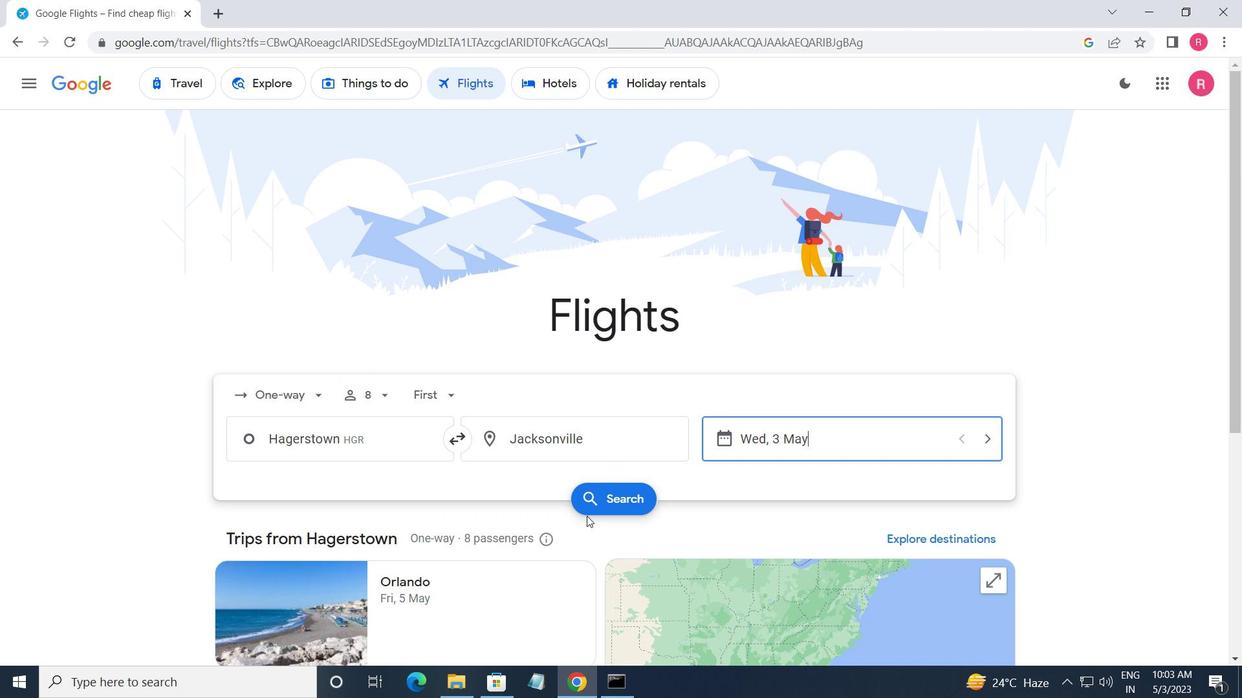 
Action: Mouse pressed left at (594, 498)
Screenshot: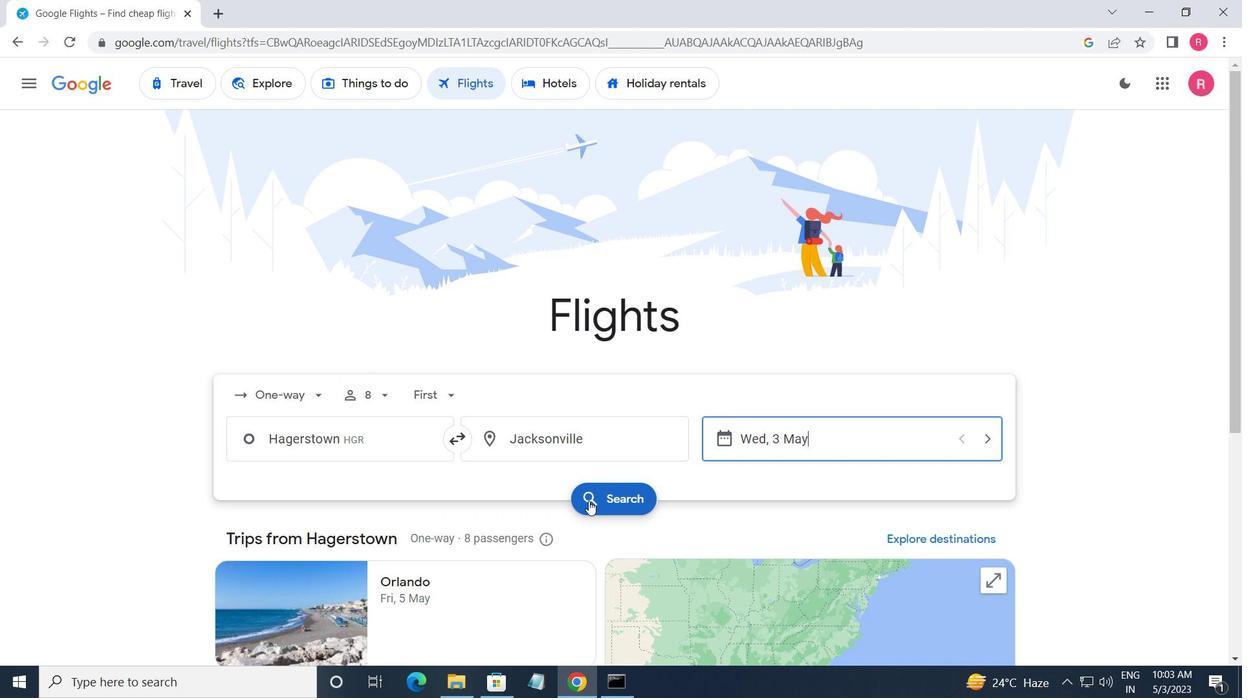 
Action: Mouse moved to (223, 225)
Screenshot: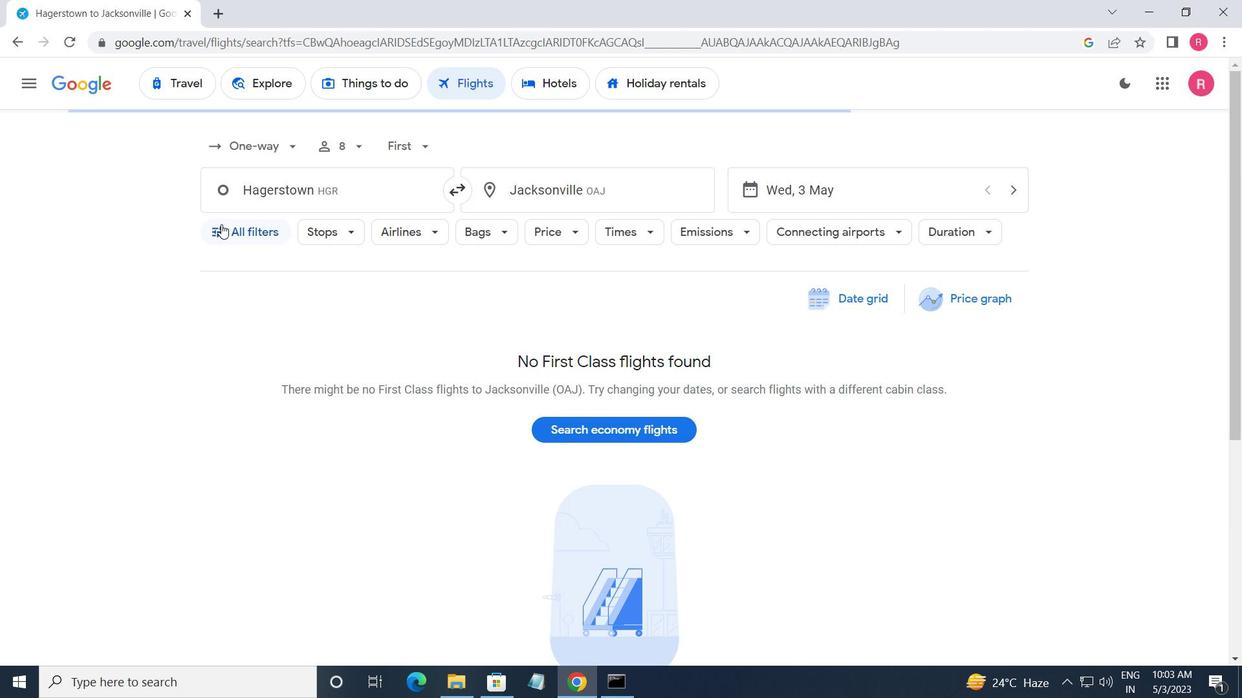 
Action: Mouse pressed left at (223, 225)
Screenshot: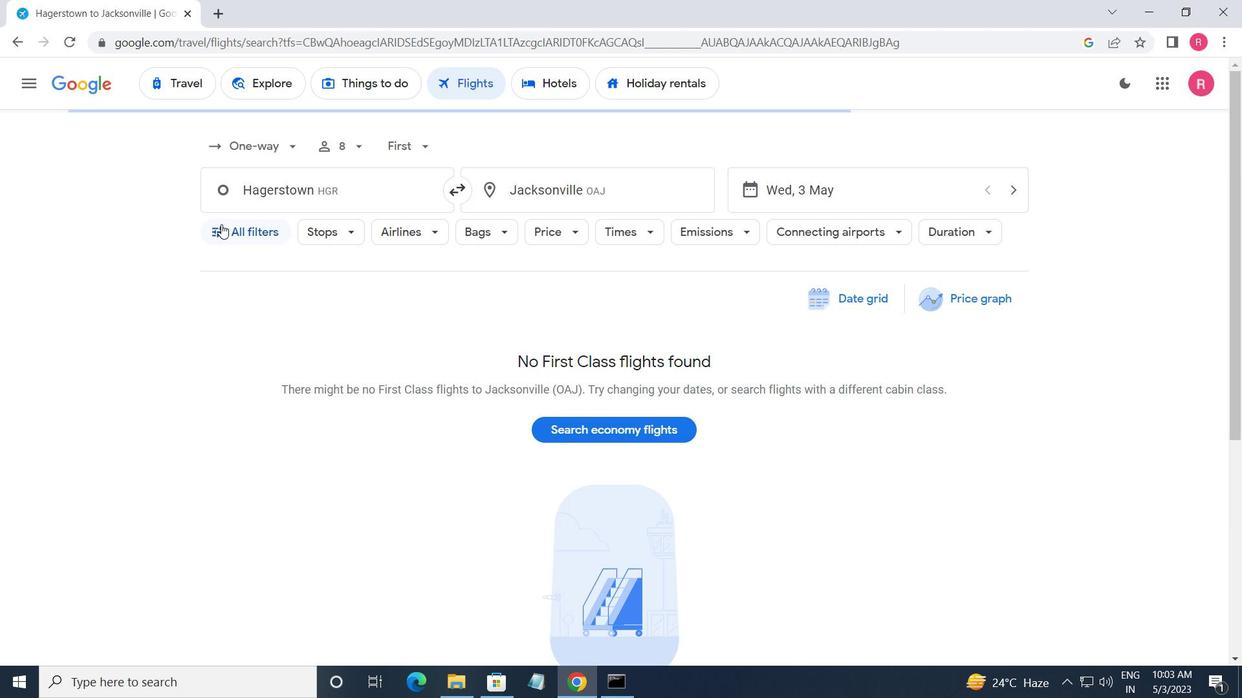 
Action: Mouse moved to (354, 423)
Screenshot: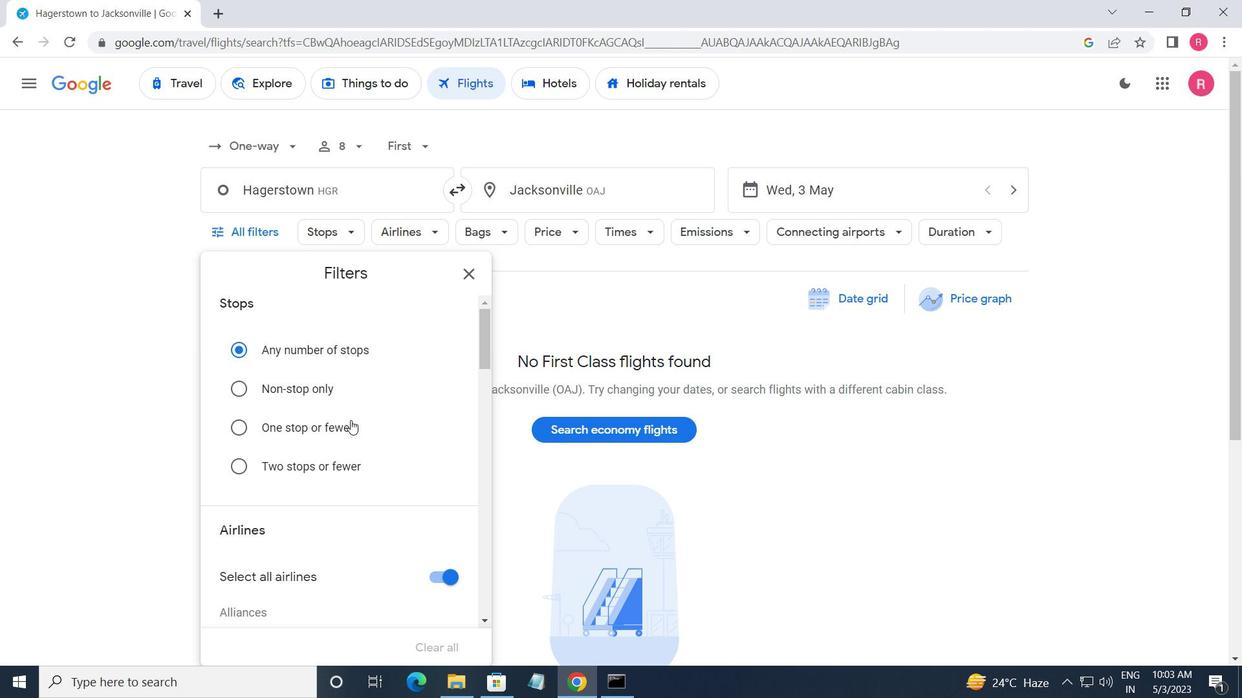 
Action: Mouse scrolled (354, 422) with delta (0, 0)
Screenshot: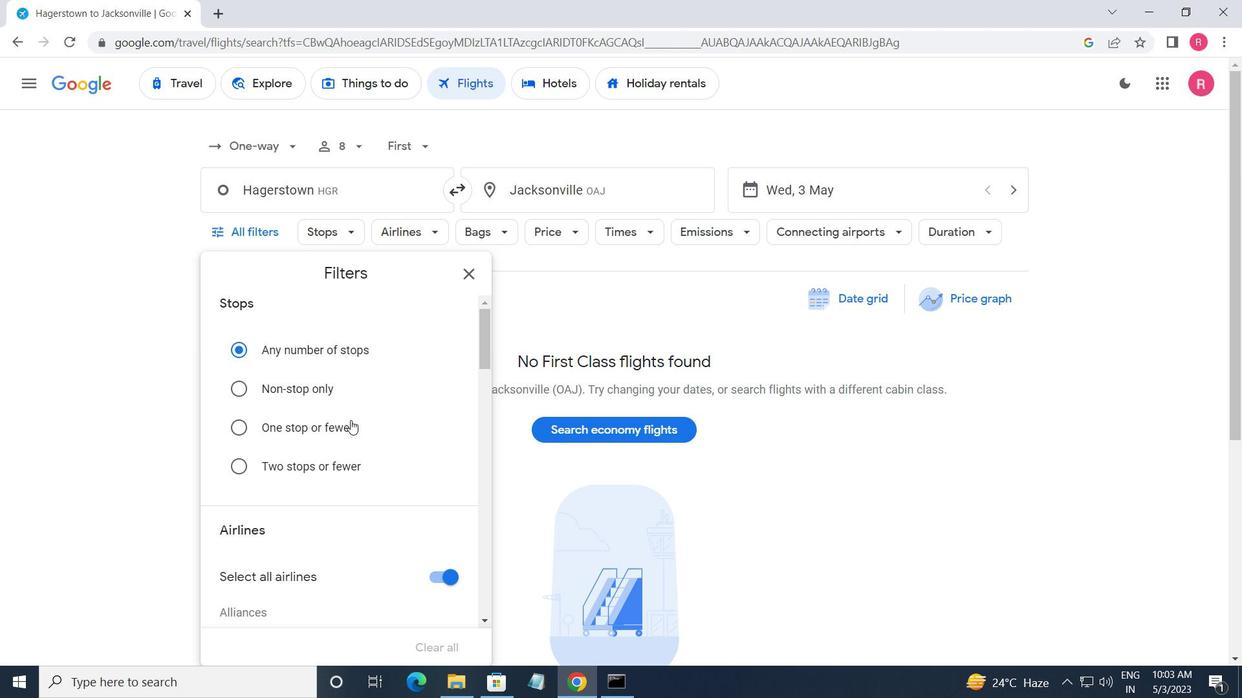 
Action: Mouse moved to (354, 423)
Screenshot: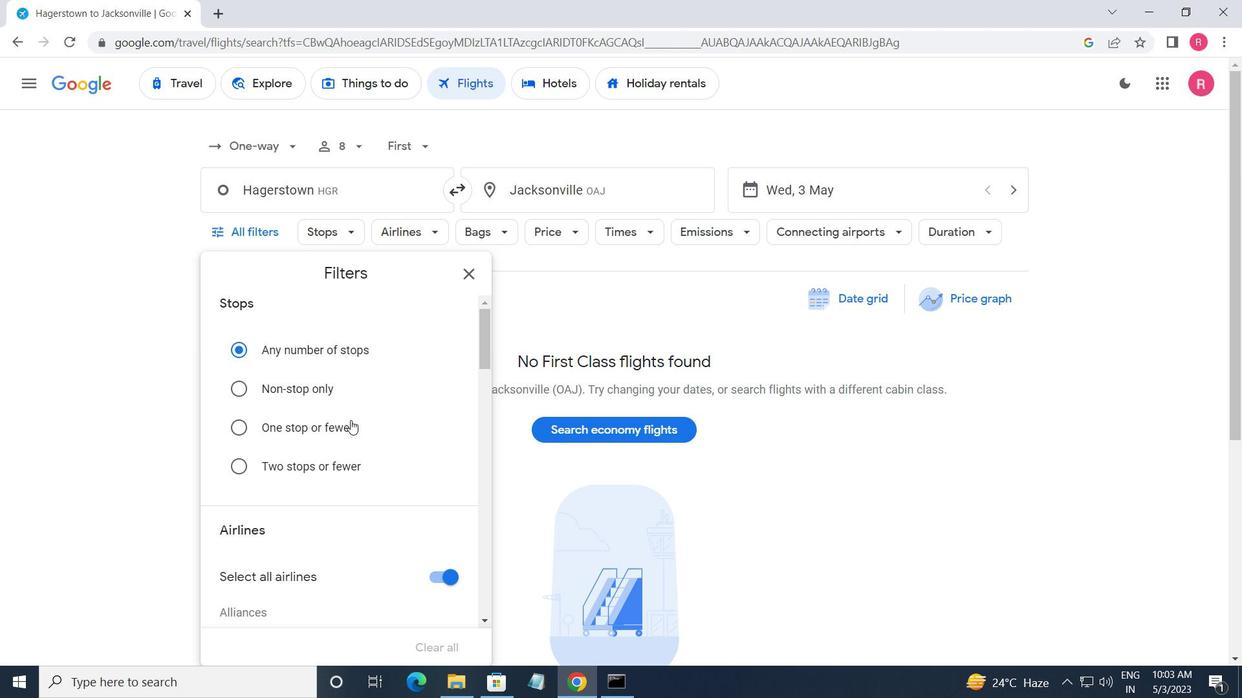 
Action: Mouse scrolled (354, 423) with delta (0, 0)
Screenshot: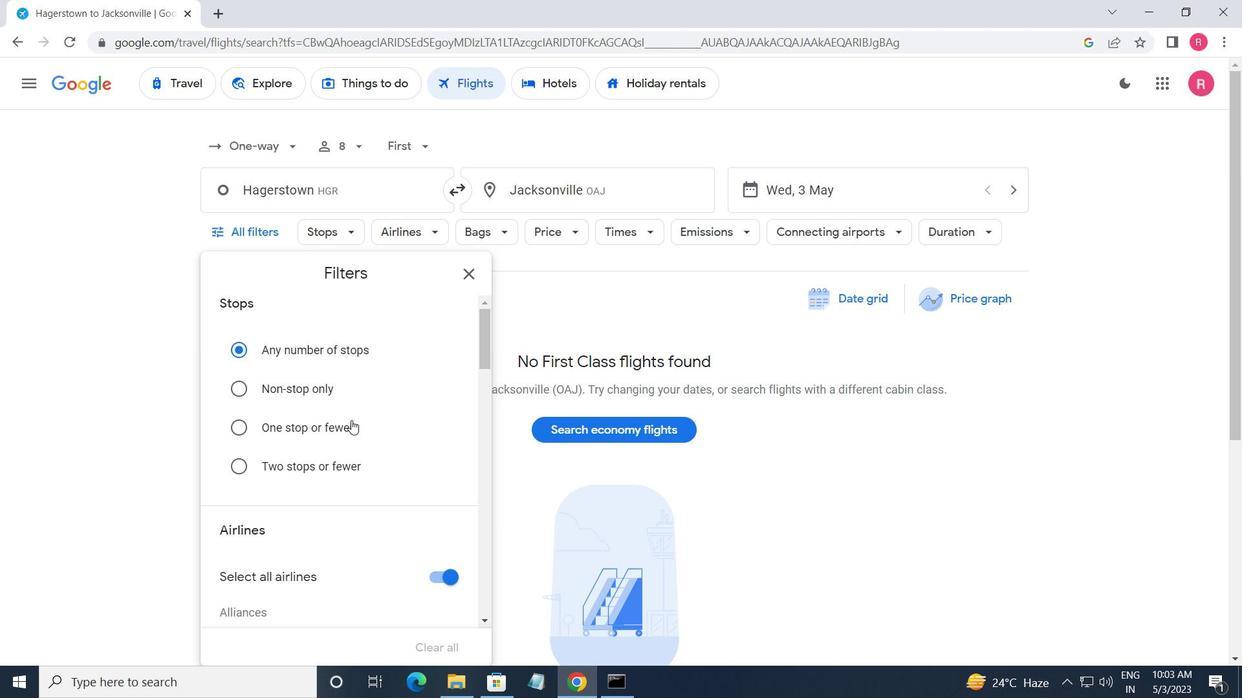 
Action: Mouse moved to (354, 424)
Screenshot: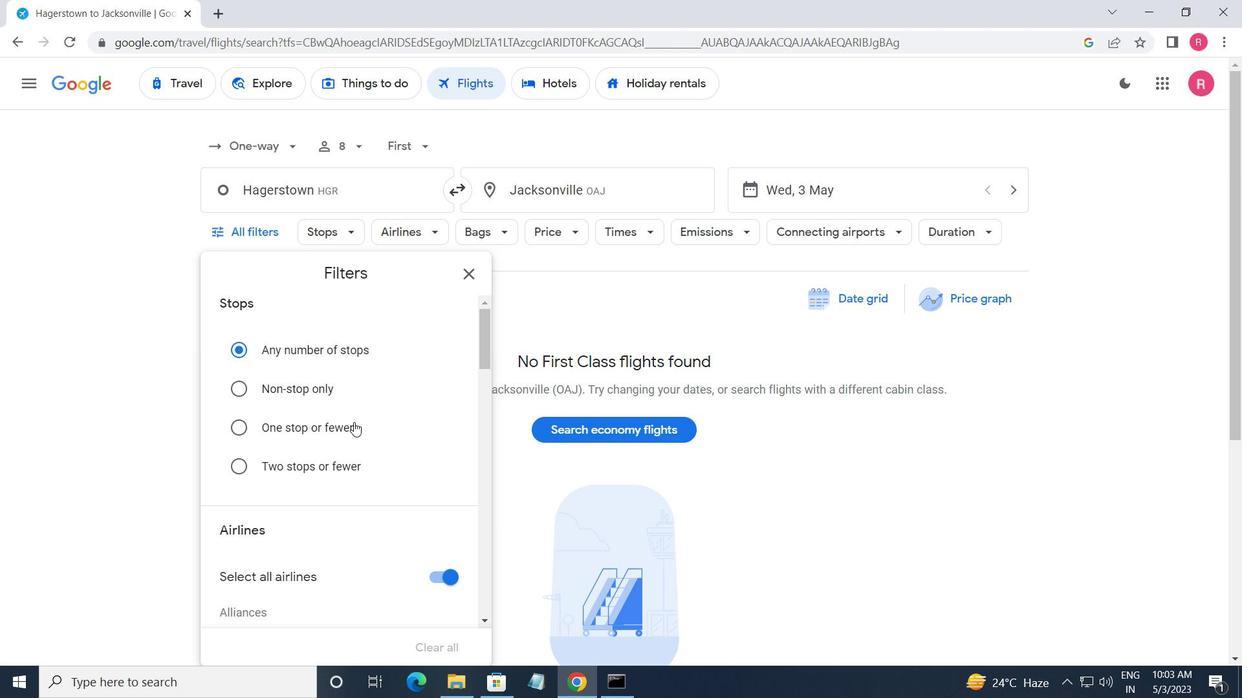 
Action: Mouse scrolled (354, 423) with delta (0, 0)
Screenshot: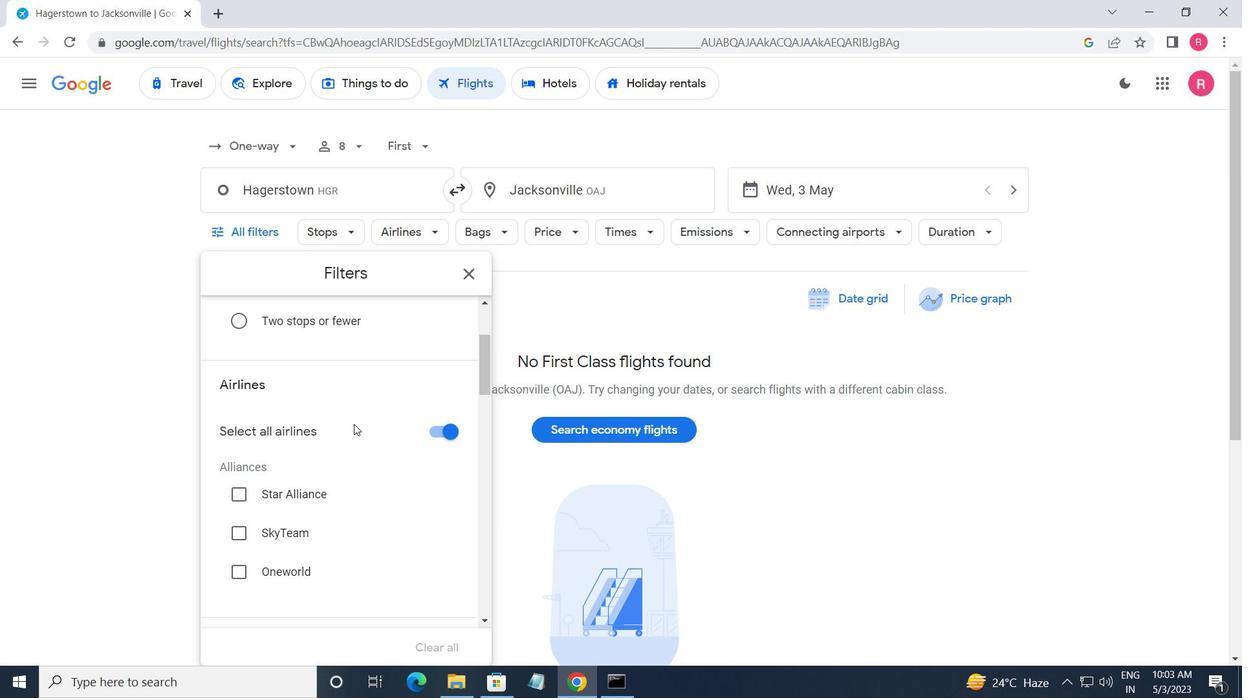 
Action: Mouse scrolled (354, 423) with delta (0, 0)
Screenshot: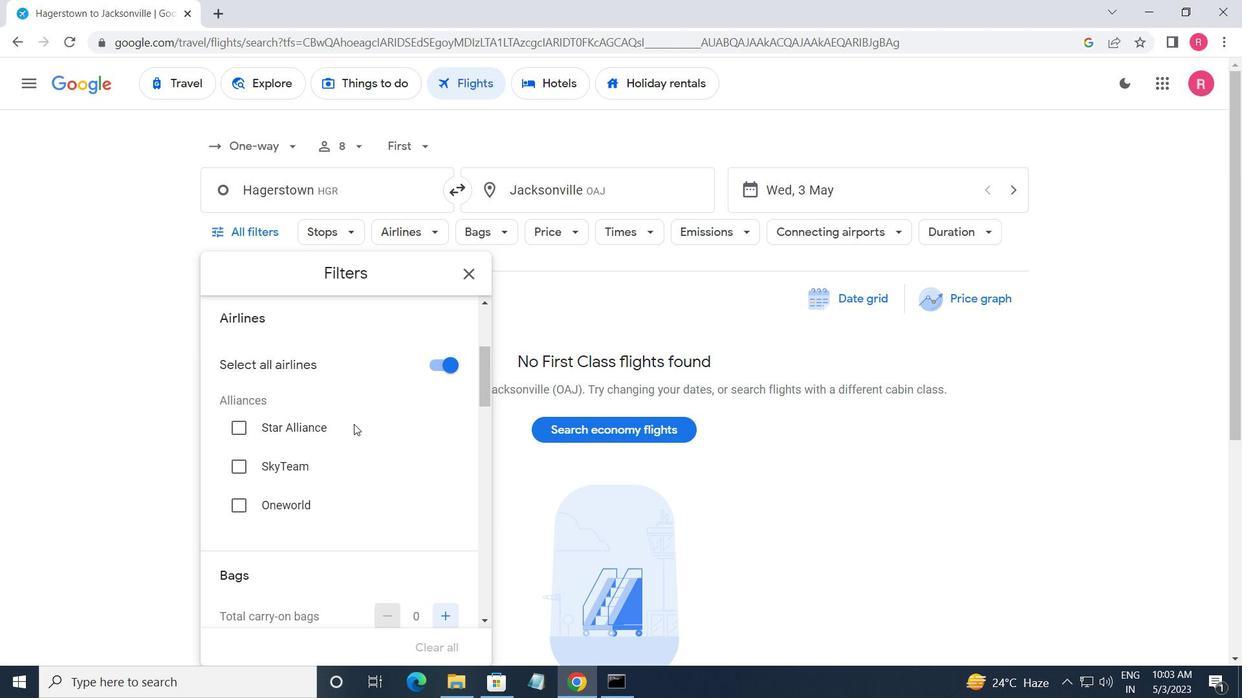 
Action: Mouse scrolled (354, 423) with delta (0, 0)
Screenshot: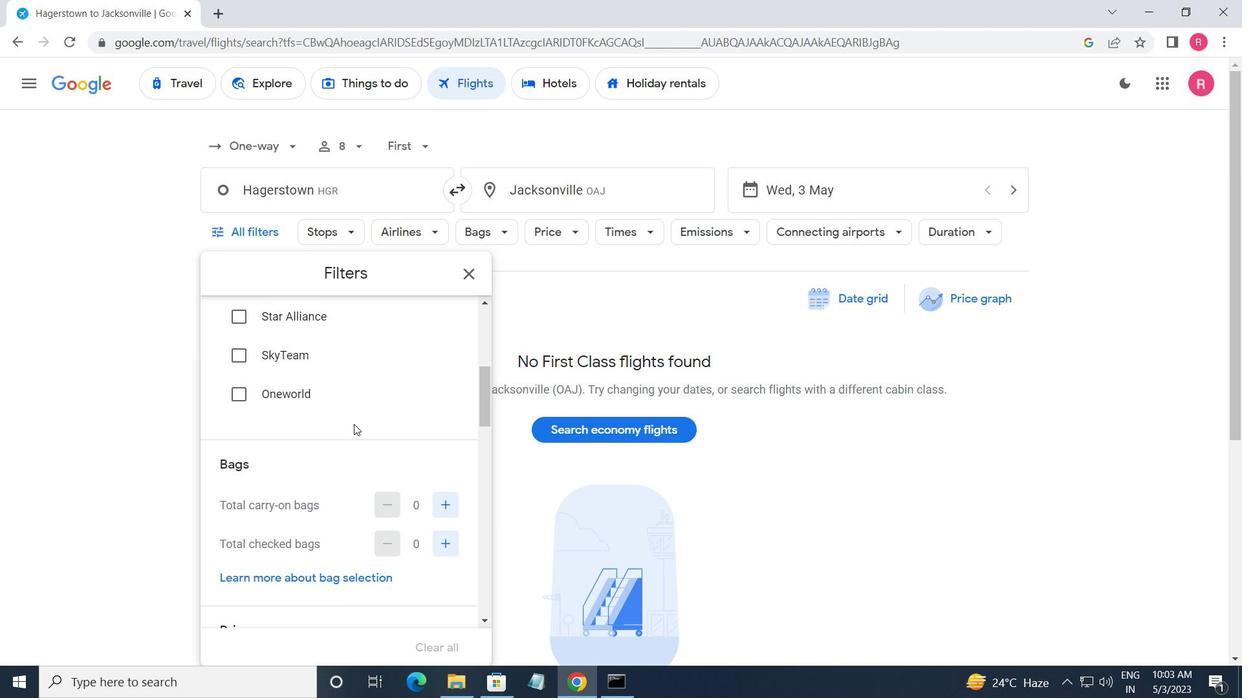 
Action: Mouse scrolled (354, 423) with delta (0, 0)
Screenshot: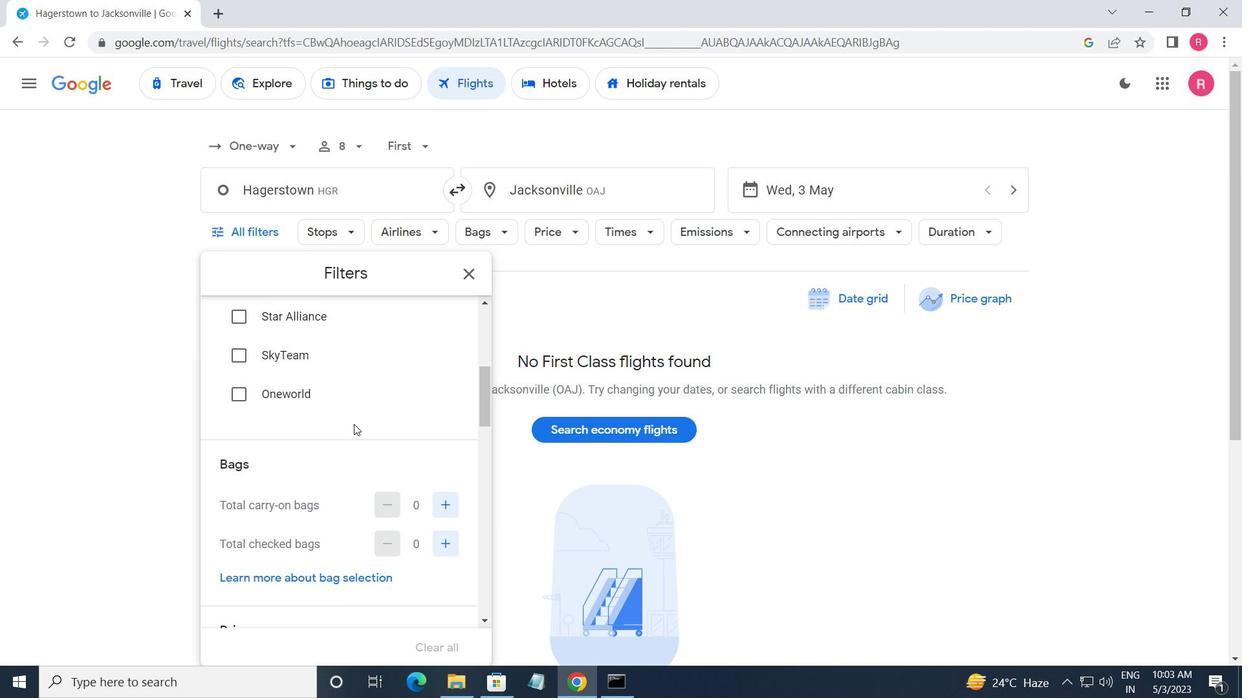 
Action: Mouse moved to (447, 384)
Screenshot: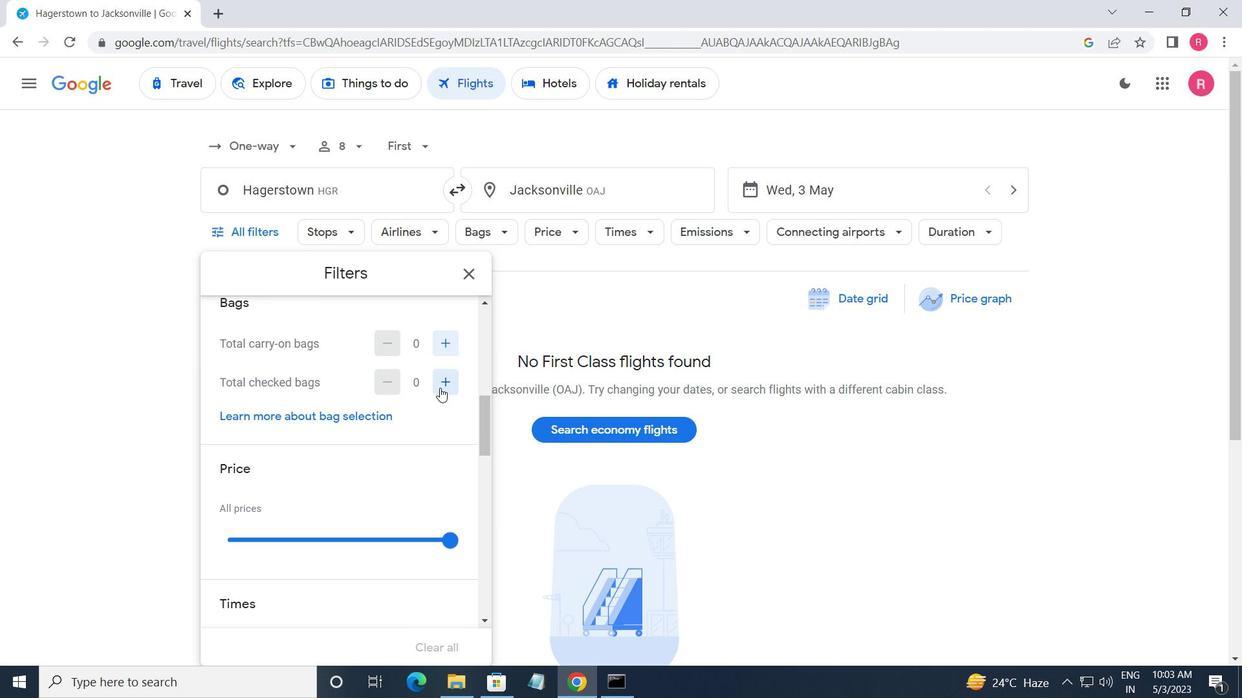 
Action: Mouse pressed left at (447, 384)
Screenshot: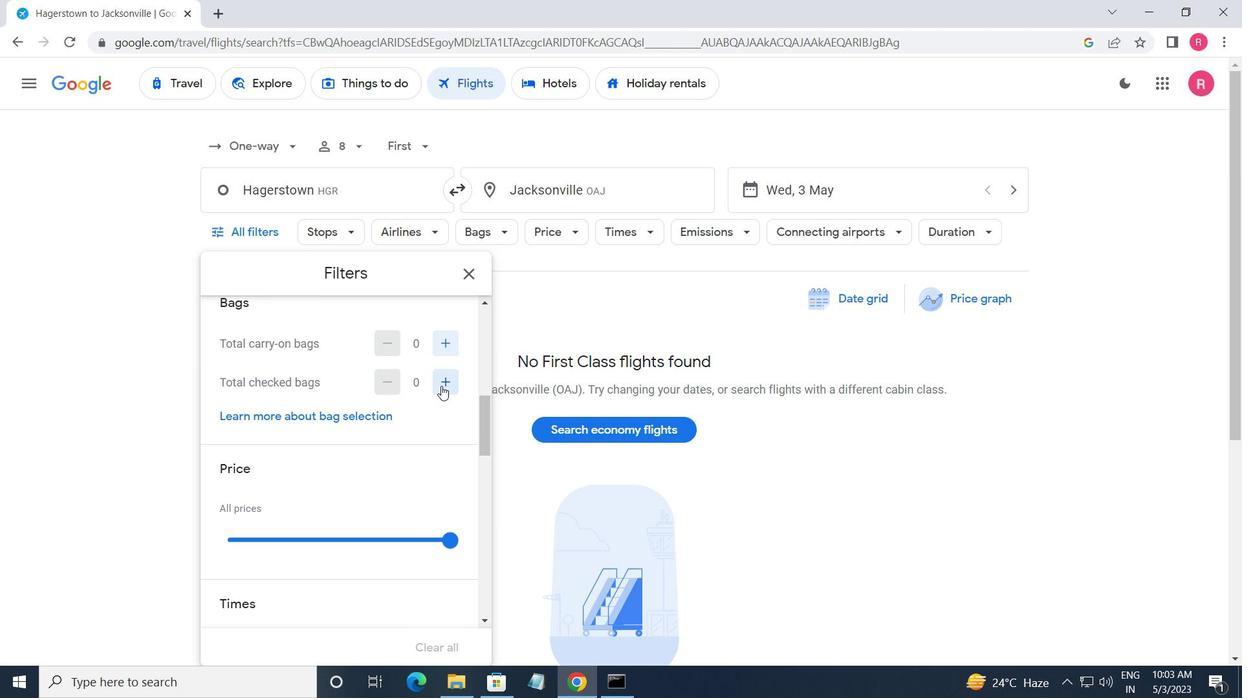 
Action: Mouse moved to (432, 423)
Screenshot: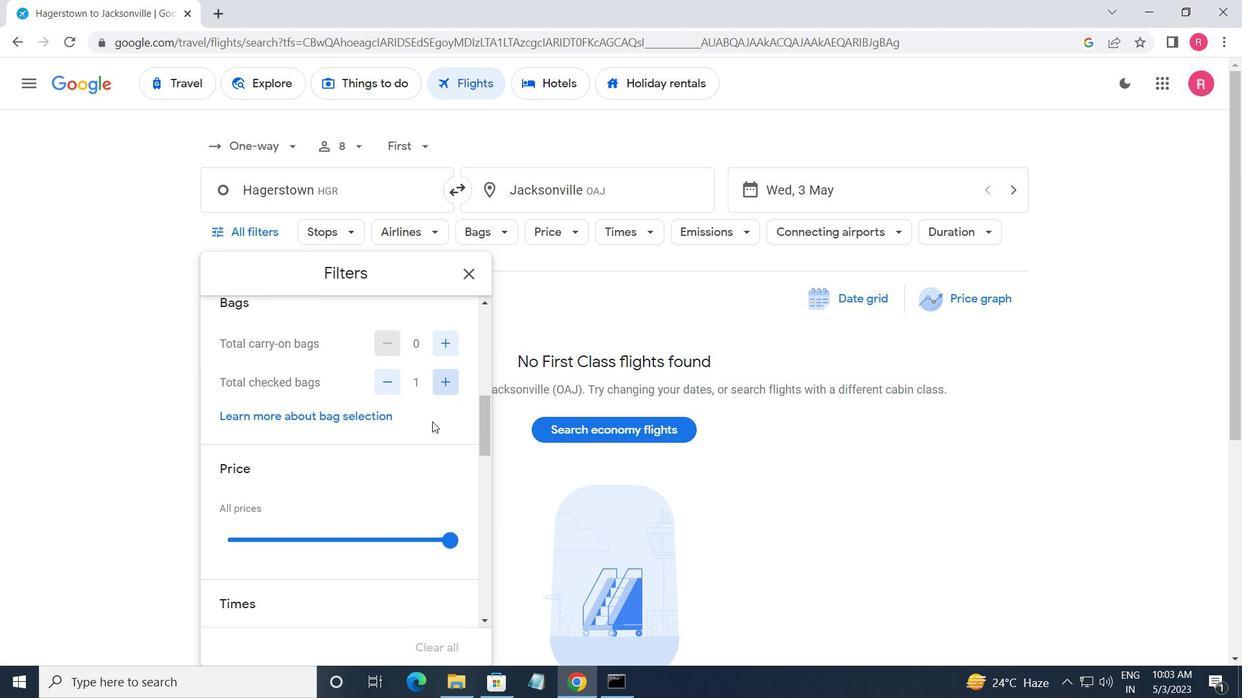 
Action: Mouse scrolled (432, 423) with delta (0, 0)
Screenshot: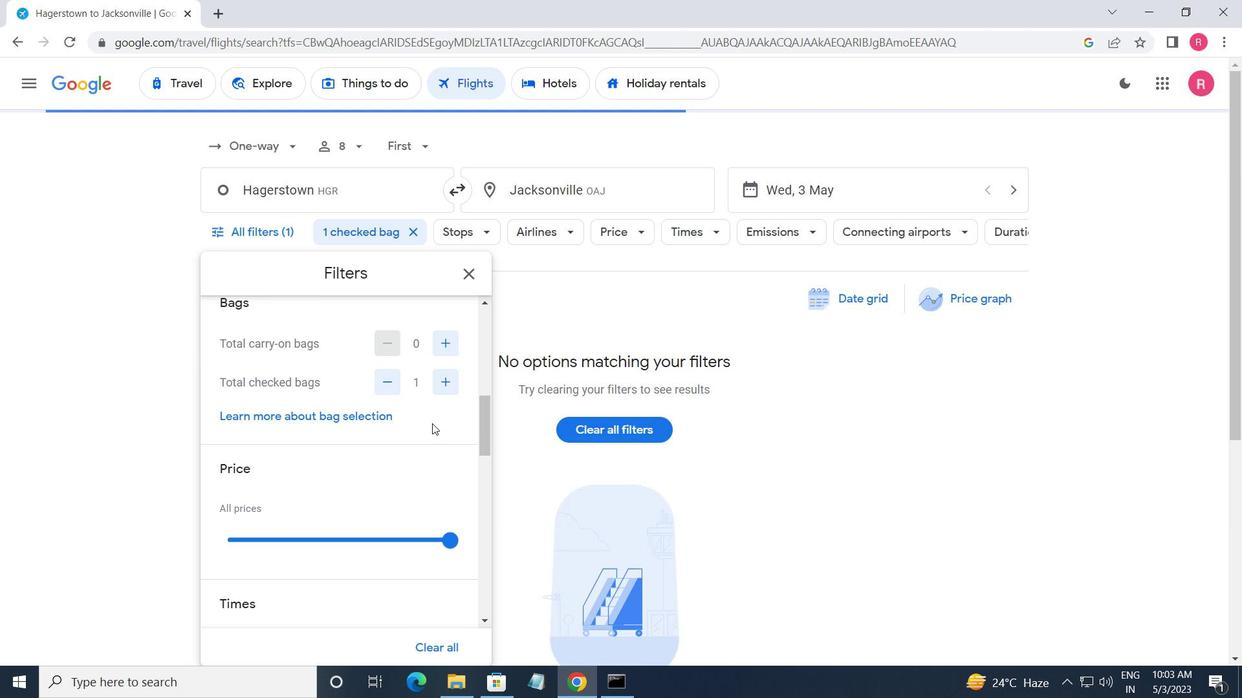 
Action: Mouse scrolled (432, 423) with delta (0, 0)
Screenshot: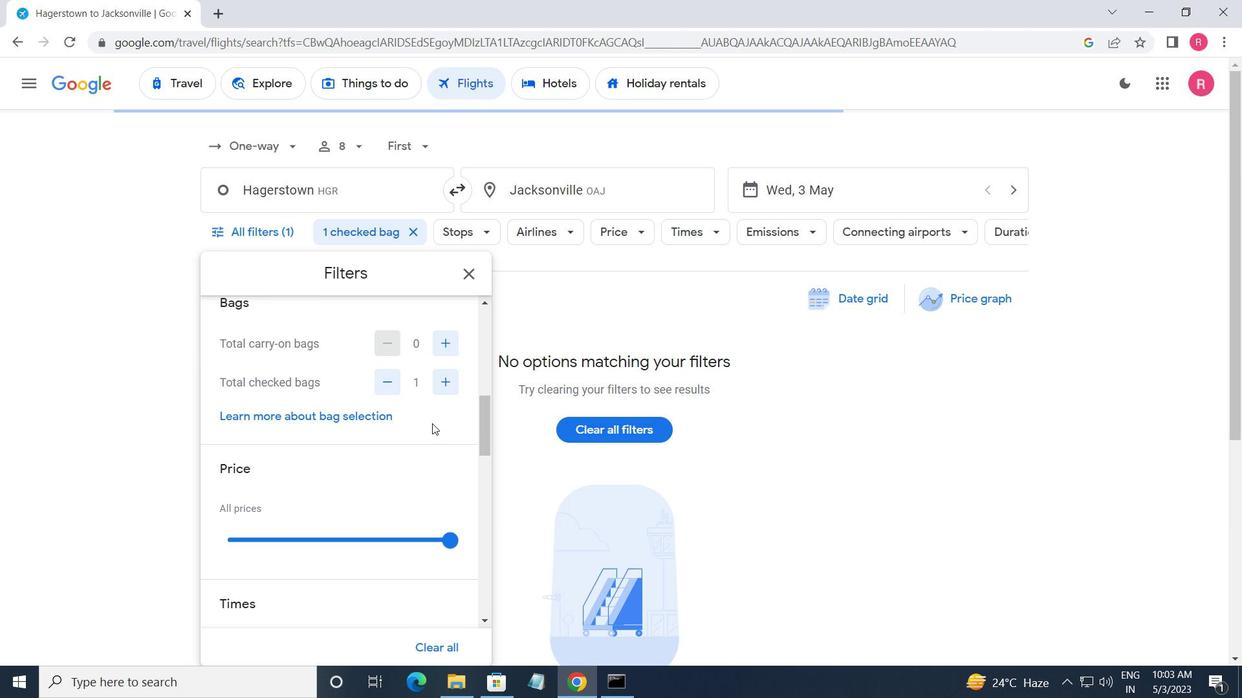 
Action: Mouse moved to (452, 385)
Screenshot: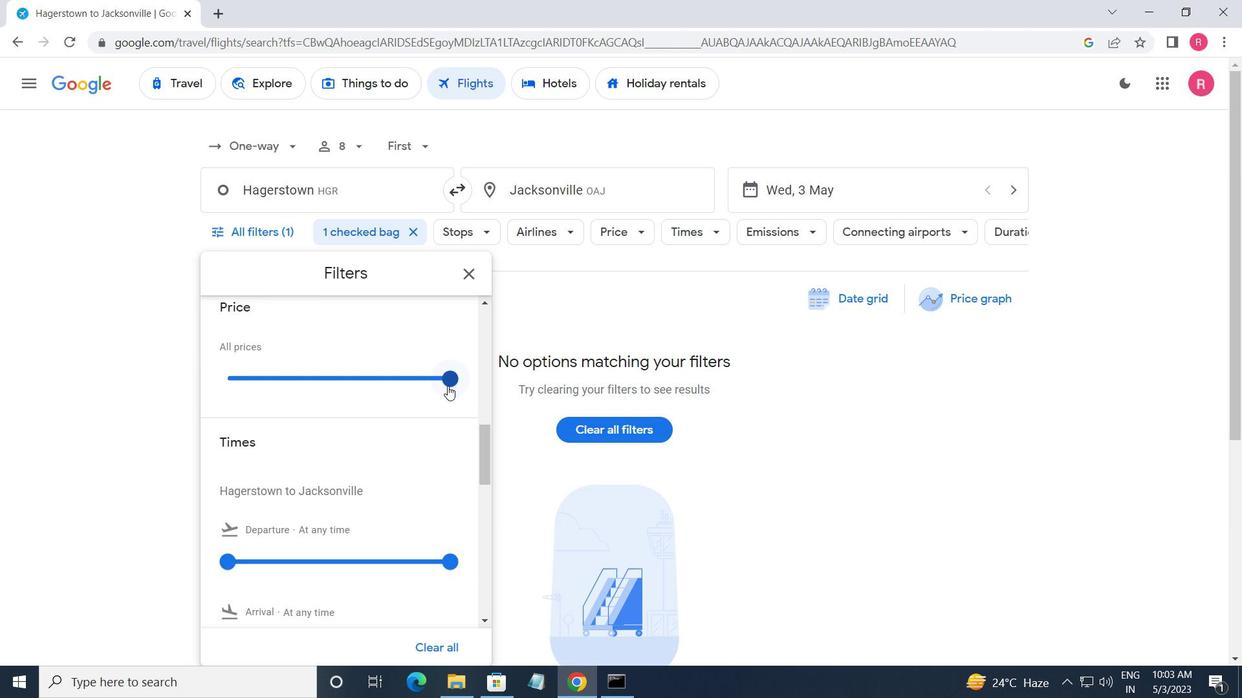 
Action: Mouse pressed left at (452, 385)
Screenshot: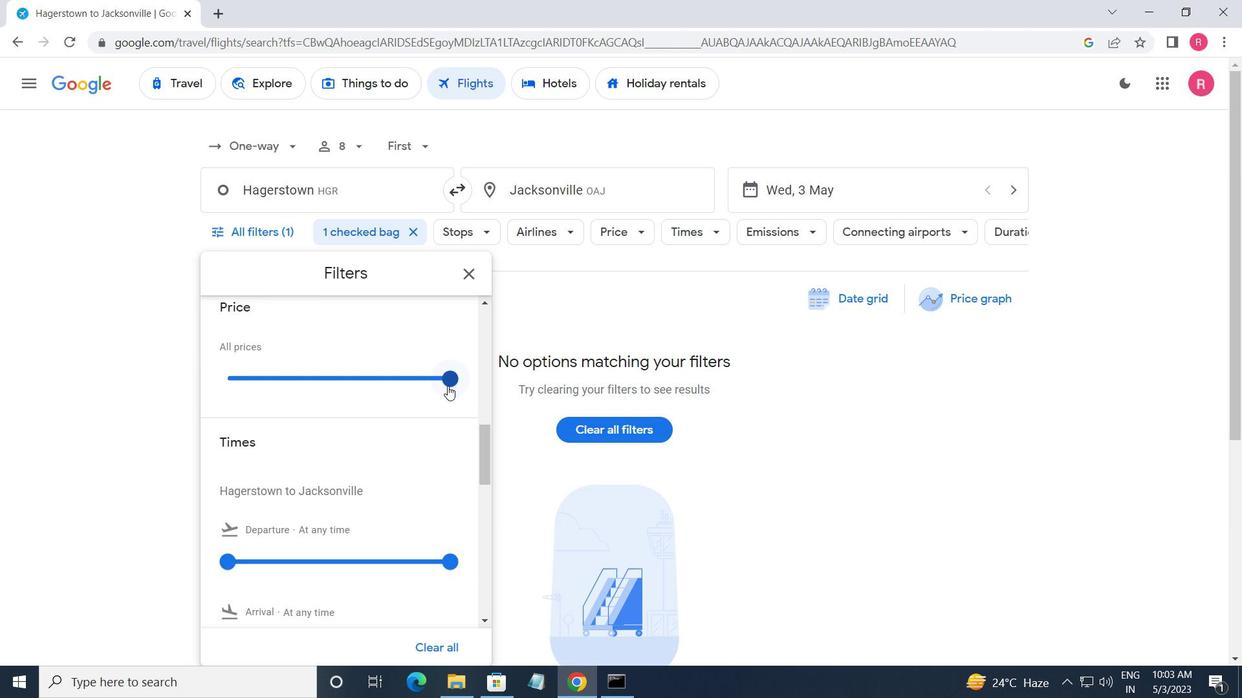 
Action: Mouse moved to (442, 442)
Screenshot: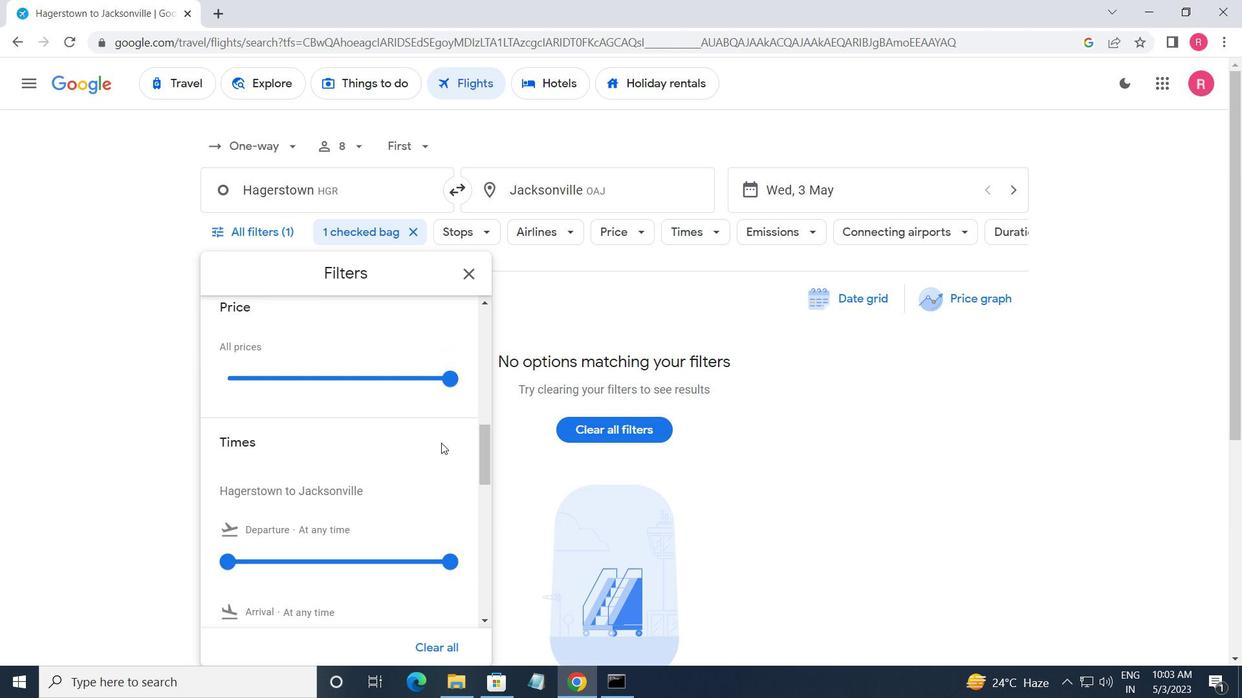 
Action: Mouse scrolled (442, 442) with delta (0, 0)
Screenshot: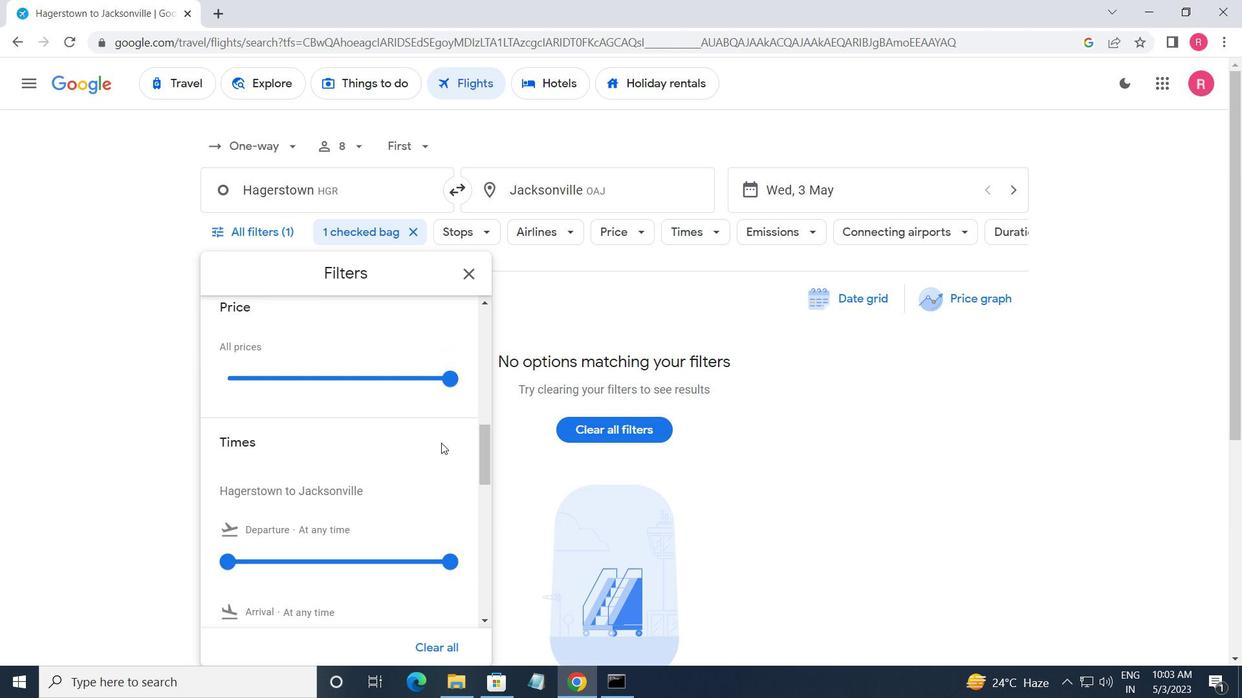 
Action: Mouse moved to (229, 476)
Screenshot: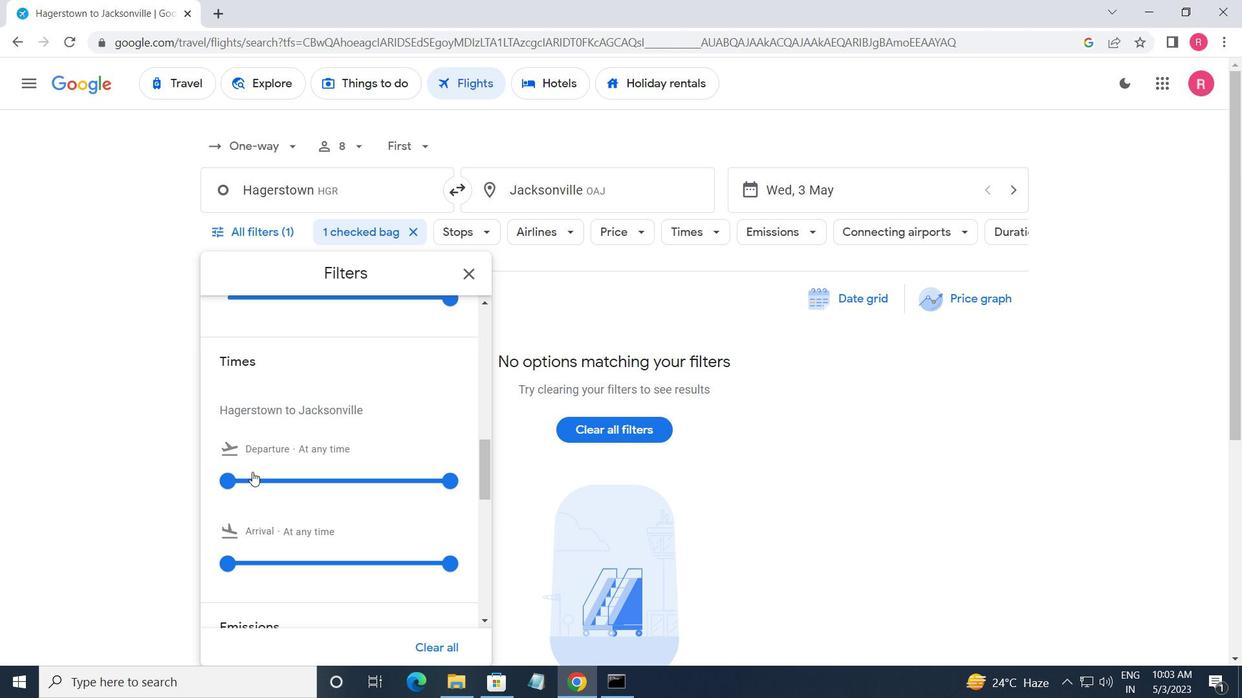 
Action: Mouse pressed left at (229, 476)
Screenshot: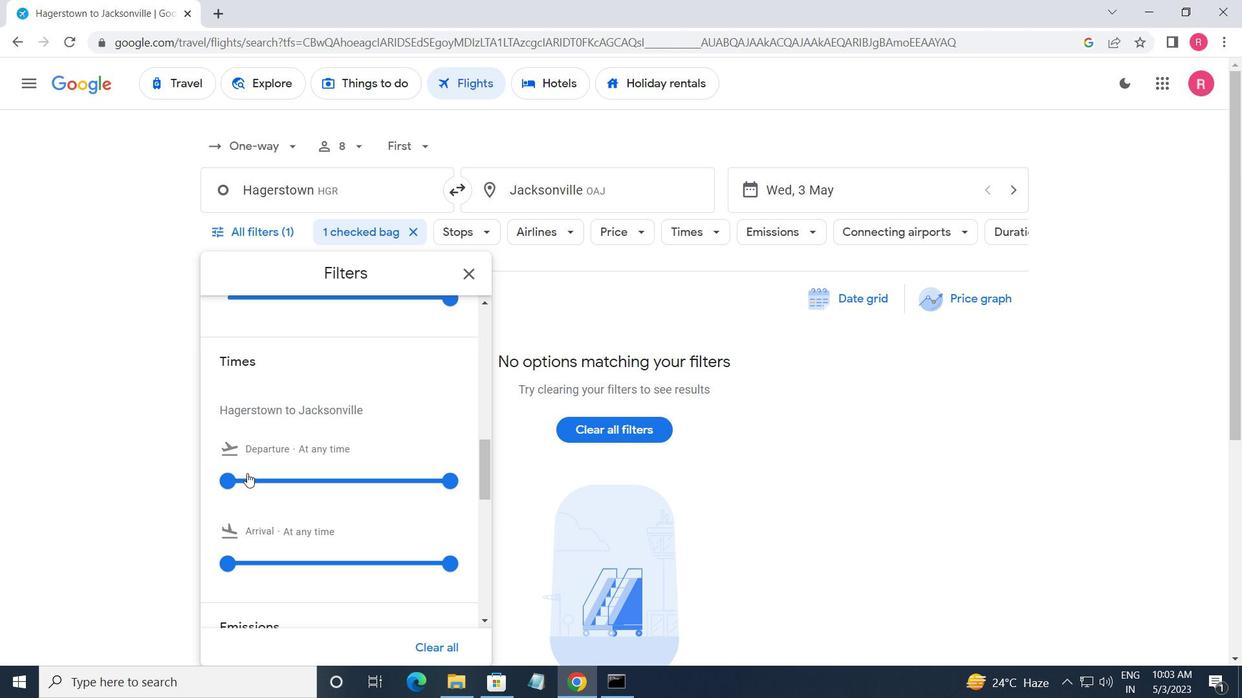 
Action: Mouse moved to (455, 482)
Screenshot: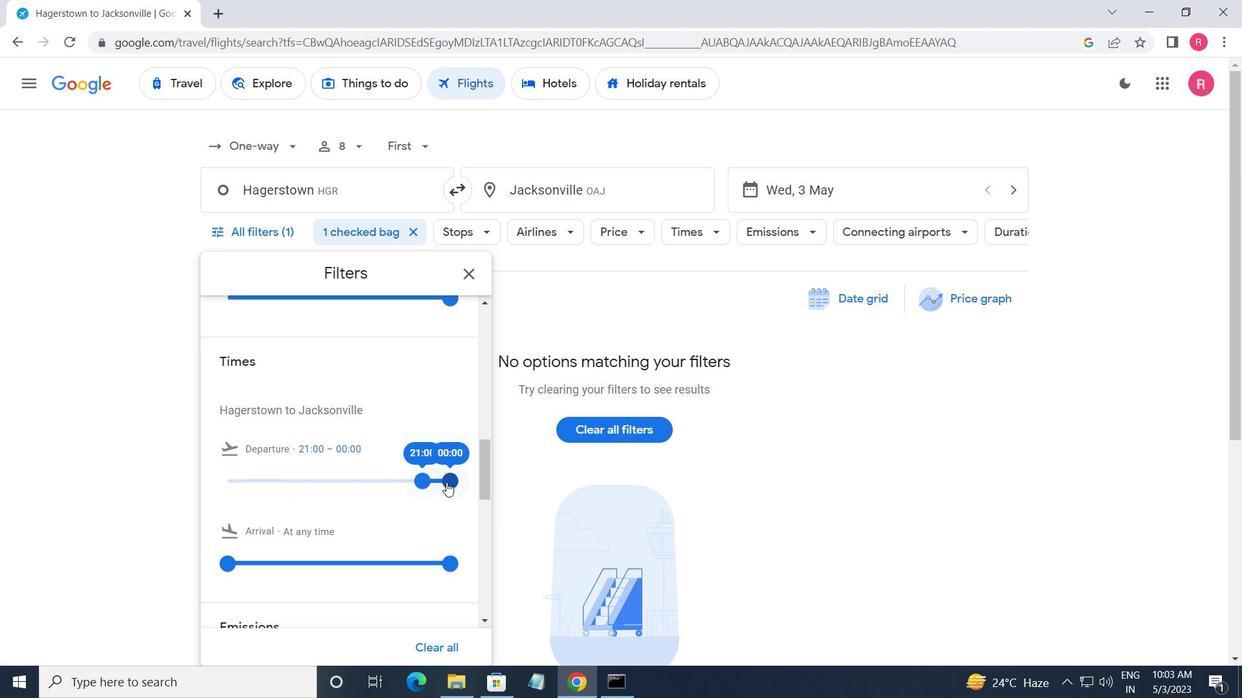 
Action: Mouse pressed left at (455, 482)
Screenshot: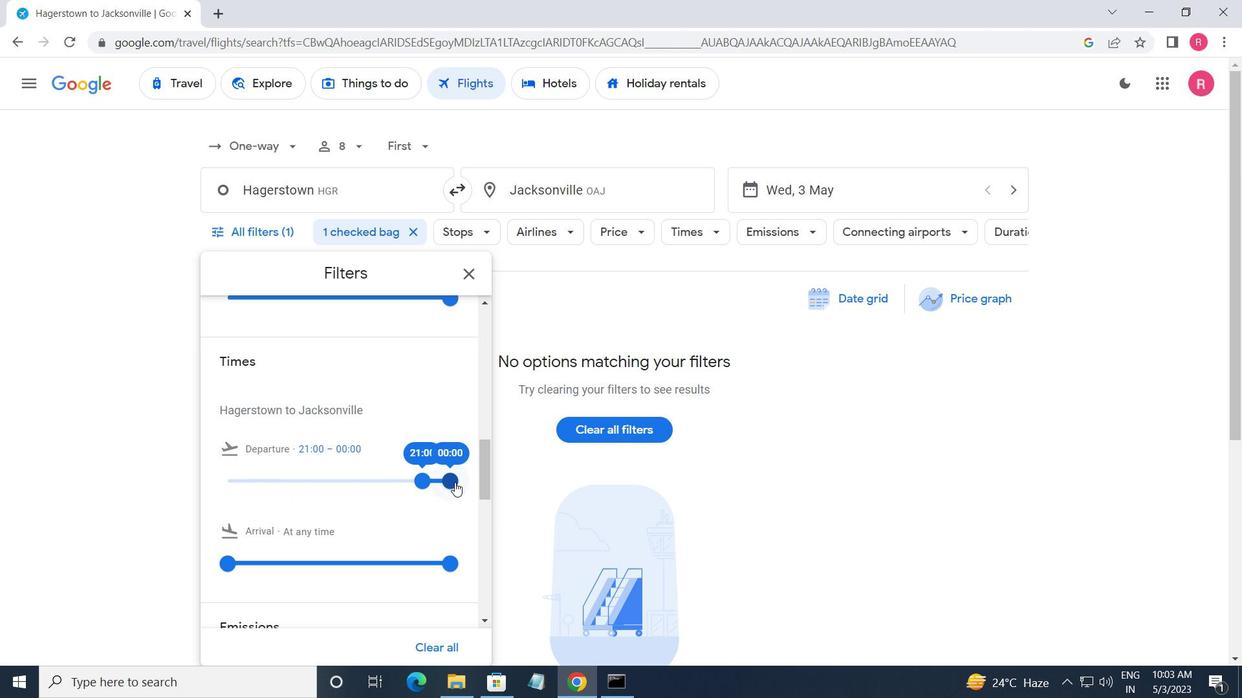 
Action: Mouse moved to (468, 267)
Screenshot: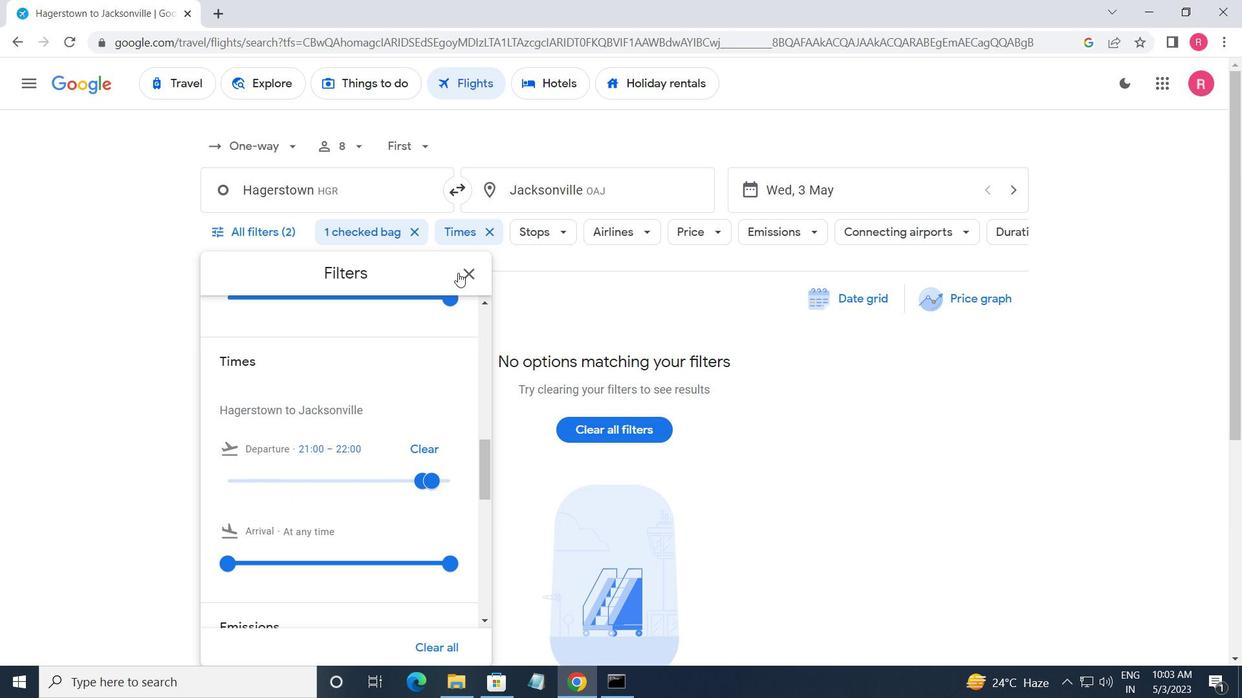 
Action: Mouse pressed left at (468, 267)
Screenshot: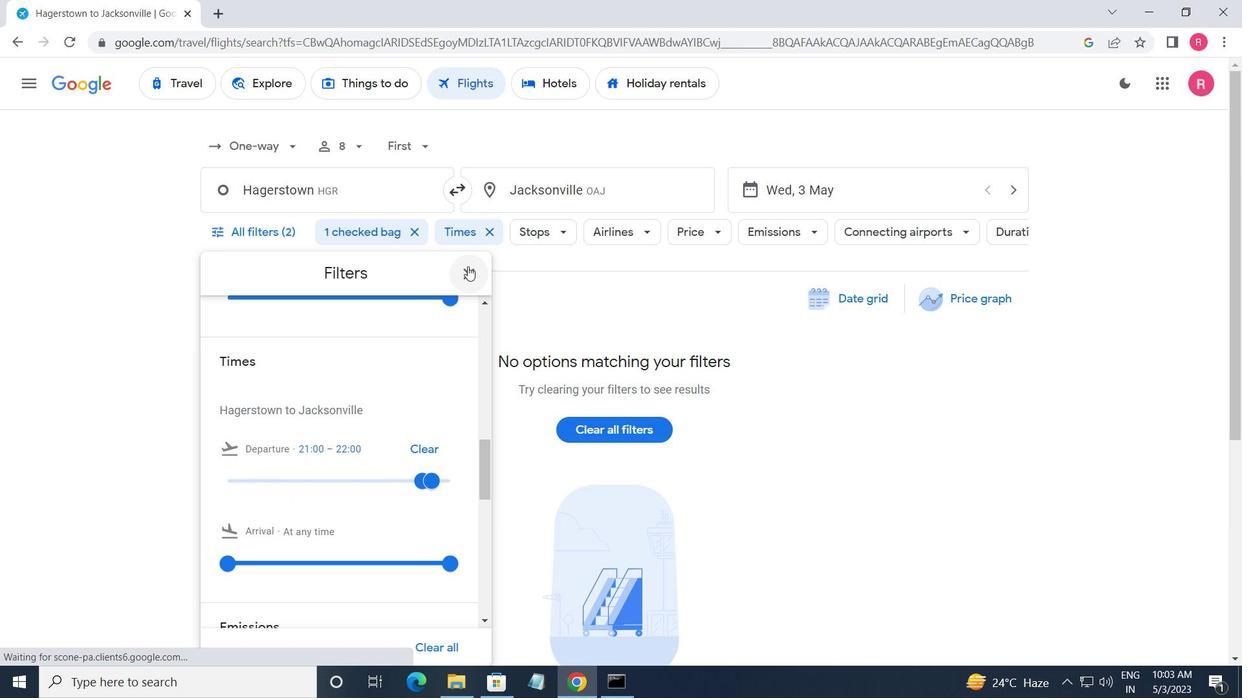 
Action: Mouse moved to (478, 310)
Screenshot: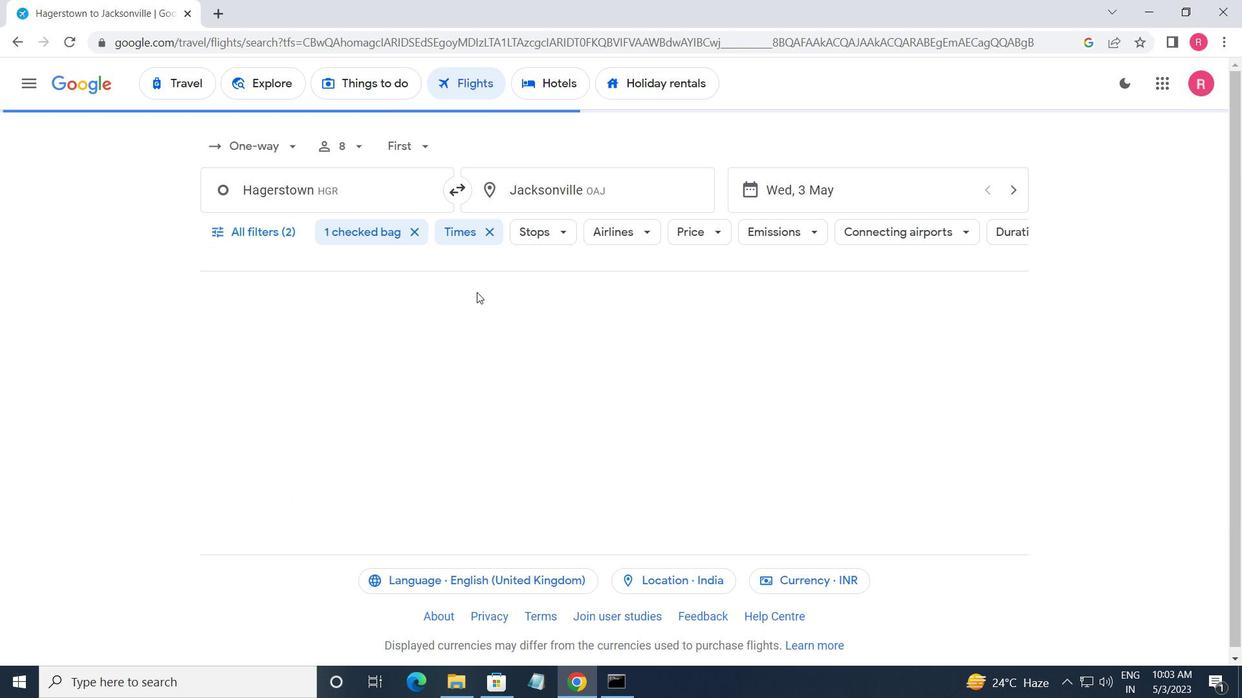 
